 Task: Open Card Employee Offboarding Review in Board Social Media Influencer Social Media Takeover Campaign Creation and Management to Workspace Desktop Applications and add a team member Softage.2@softage.net, a label Green, a checklist Surfing, an attachment from your computer, a color Green and finally, add a card description 'Conduct customer research for new customer experience program' and a comment 'We should approach this task with enthusiasm as it has the potential to generate significant value for our company.'. Add a start date 'Jan 06, 1900' with a due date 'Jan 13, 1900'
Action: Mouse moved to (79, 396)
Screenshot: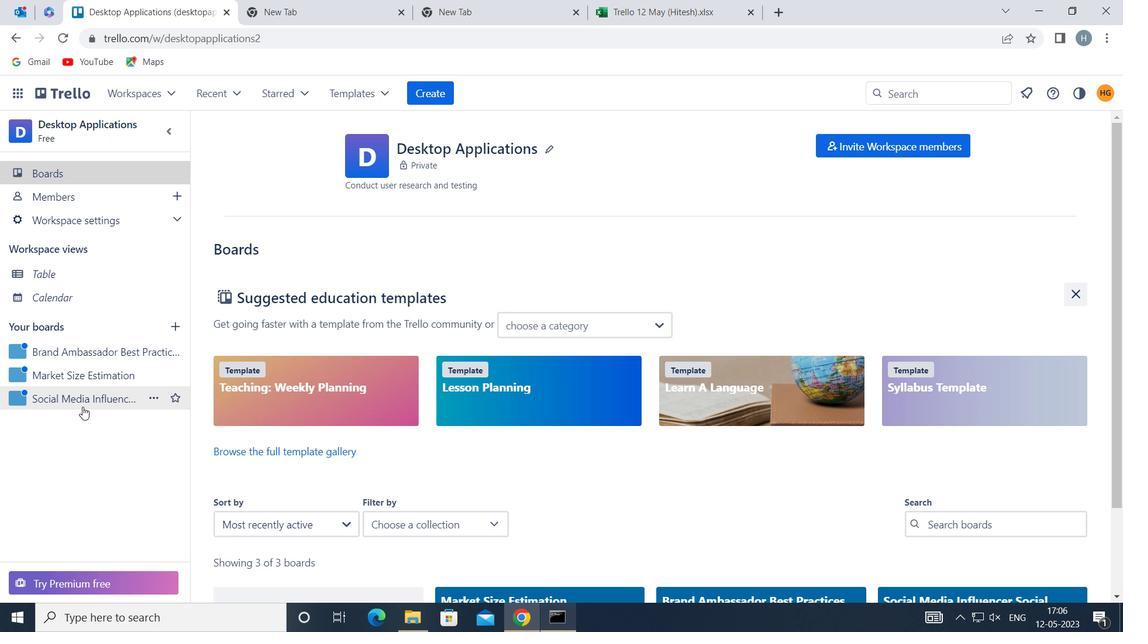 
Action: Mouse pressed left at (79, 396)
Screenshot: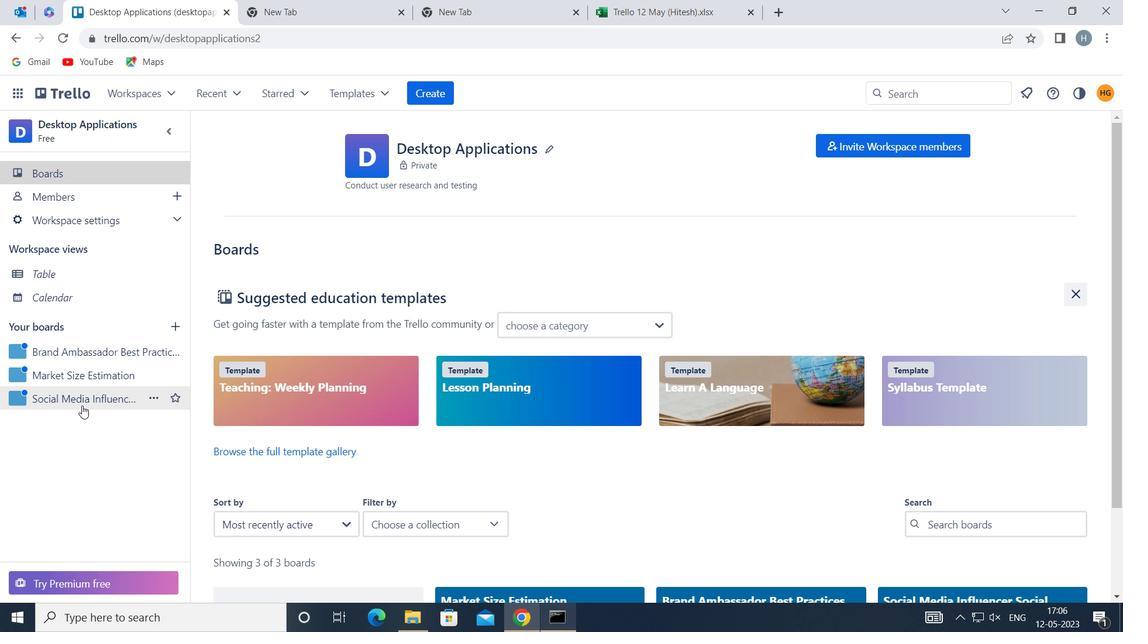 
Action: Mouse moved to (483, 210)
Screenshot: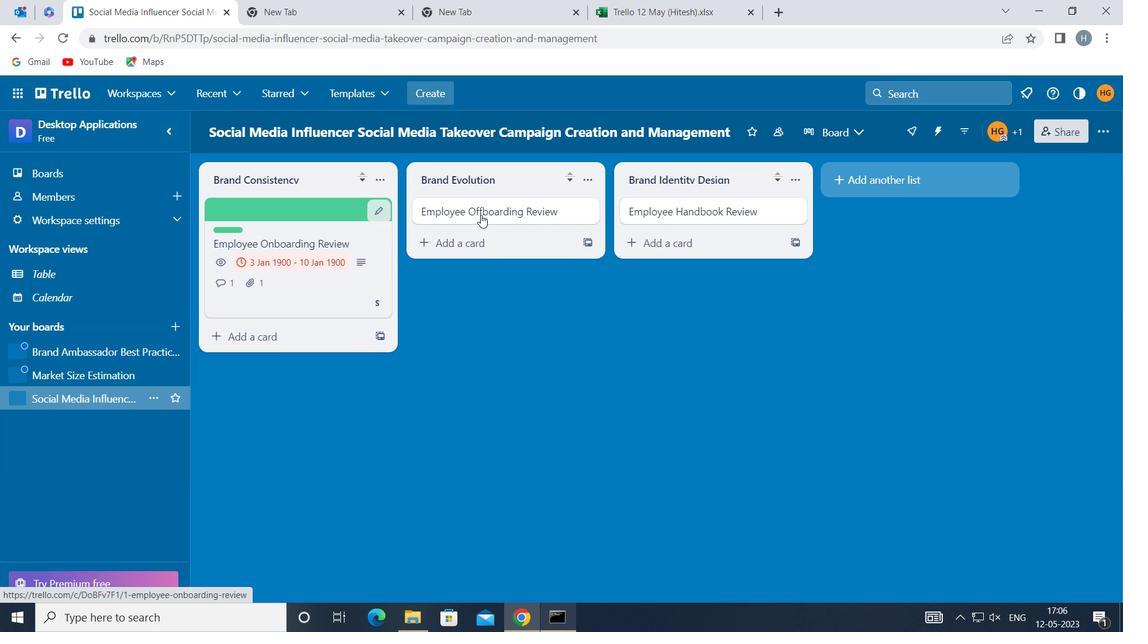 
Action: Mouse pressed left at (483, 210)
Screenshot: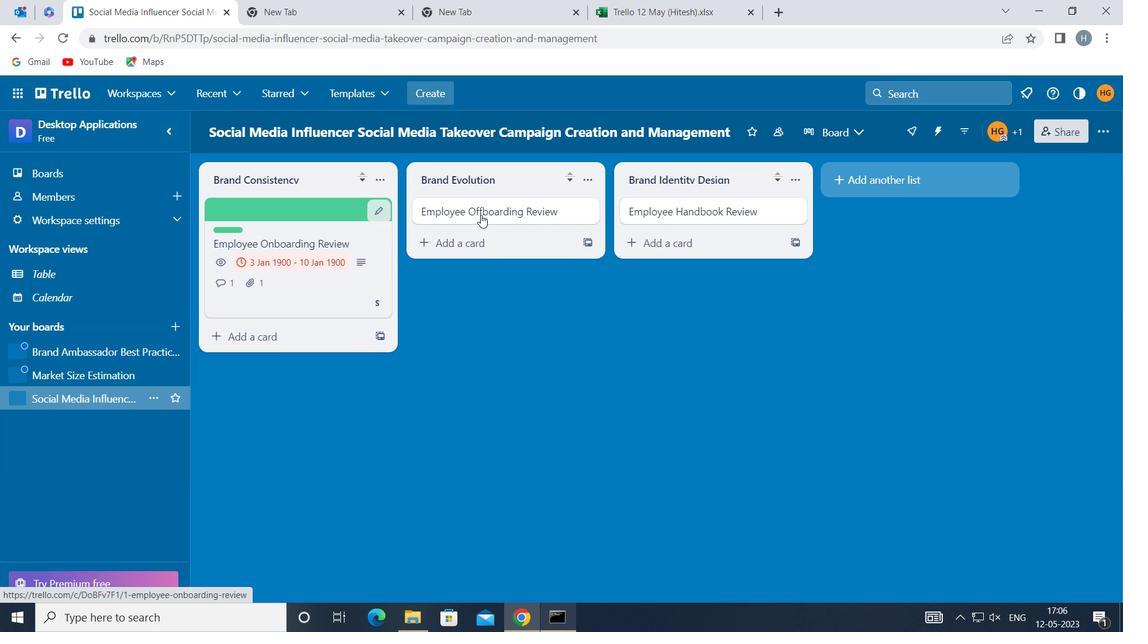 
Action: Mouse moved to (740, 263)
Screenshot: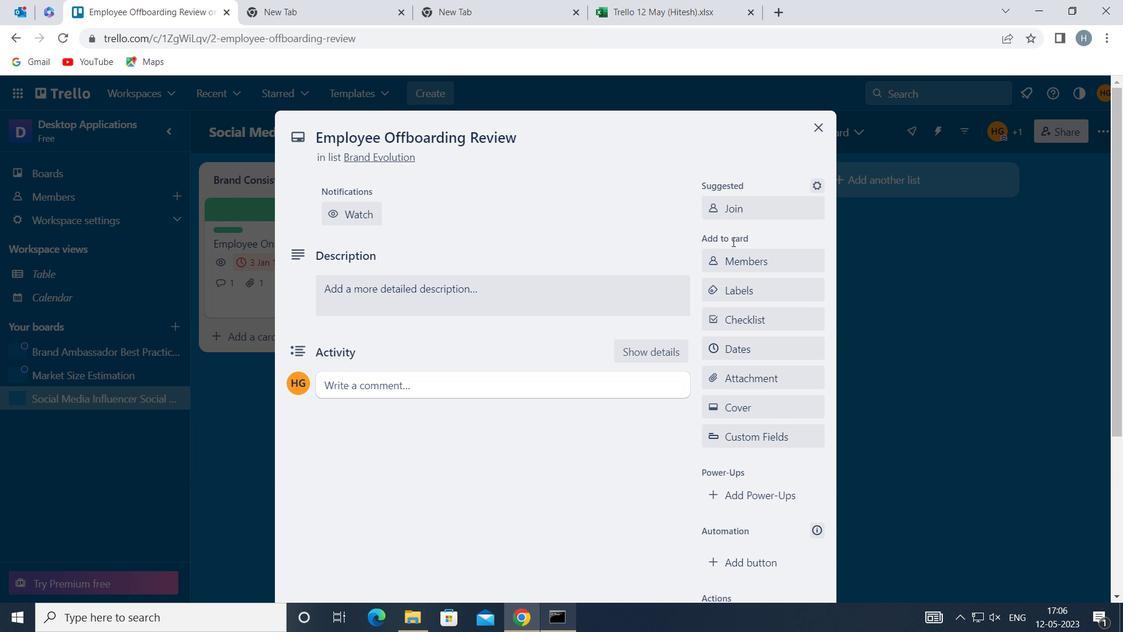 
Action: Mouse pressed left at (740, 263)
Screenshot: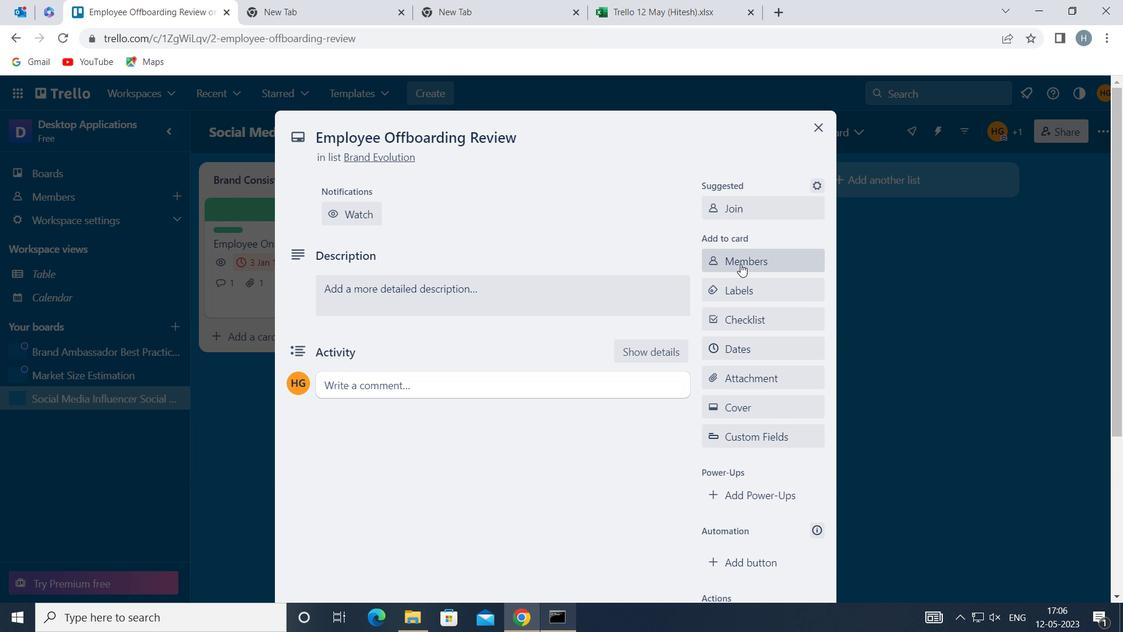 
Action: Key pressed softage
Screenshot: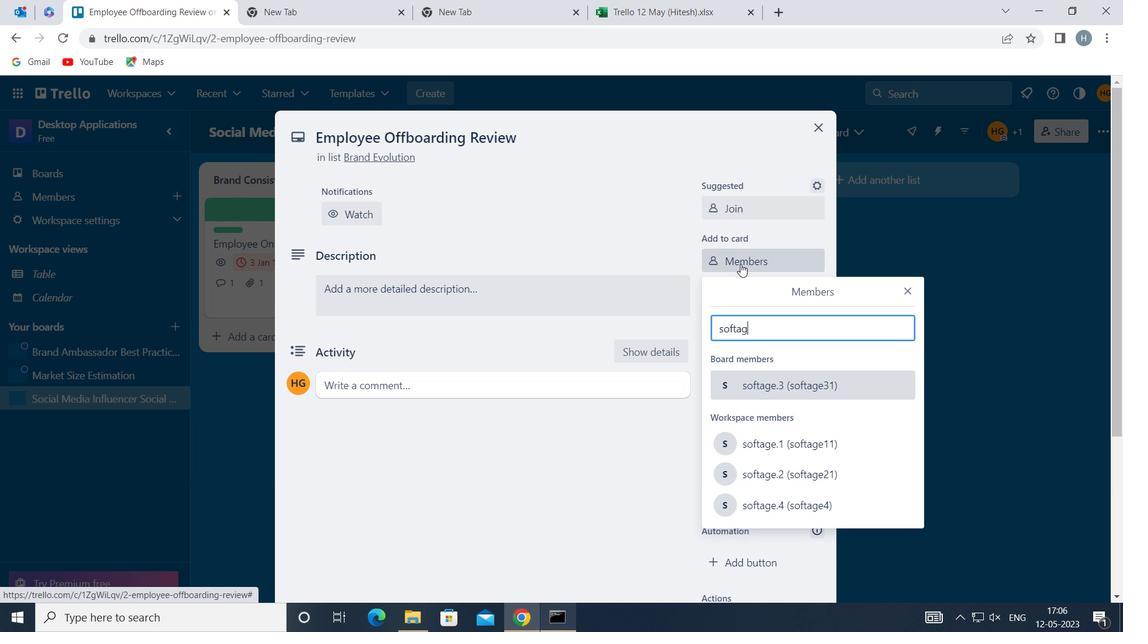 
Action: Mouse moved to (807, 471)
Screenshot: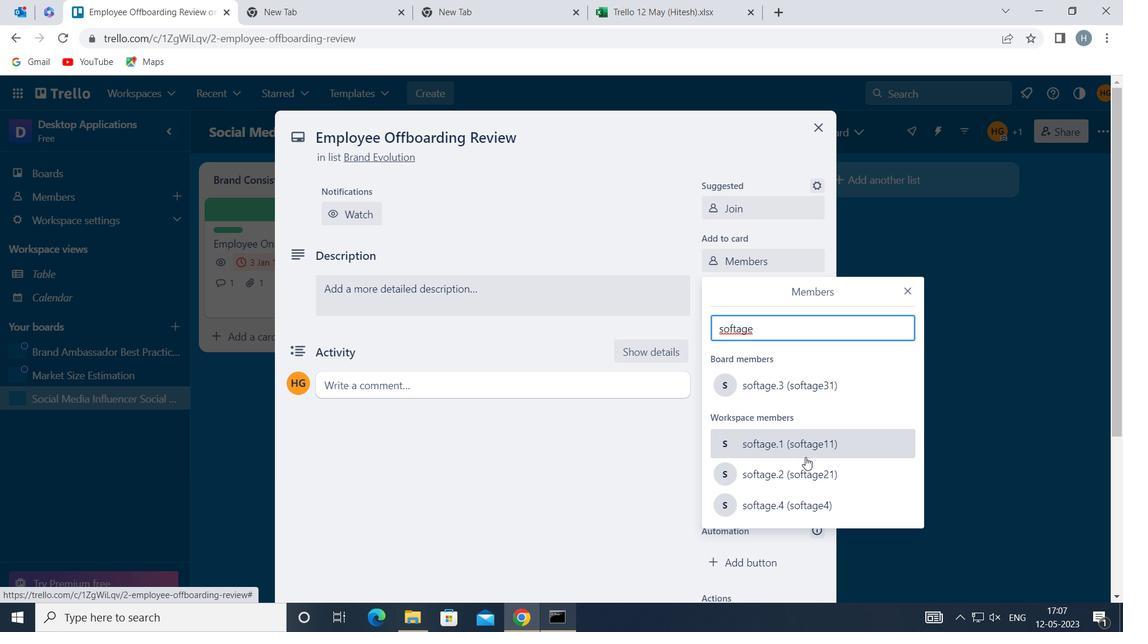 
Action: Mouse pressed left at (807, 471)
Screenshot: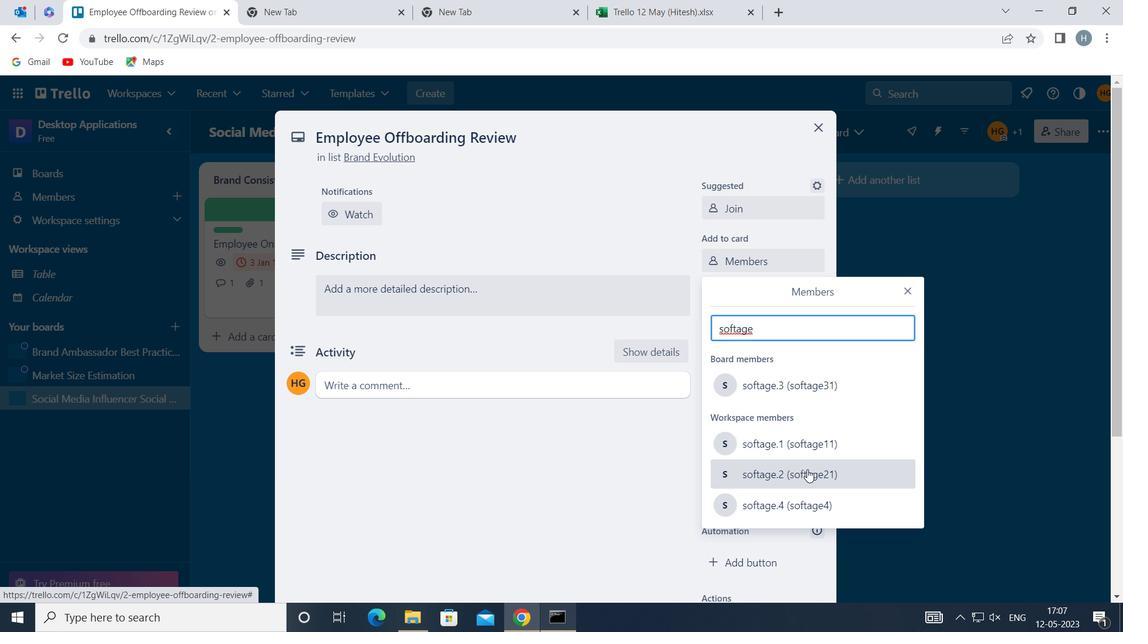 
Action: Mouse moved to (908, 289)
Screenshot: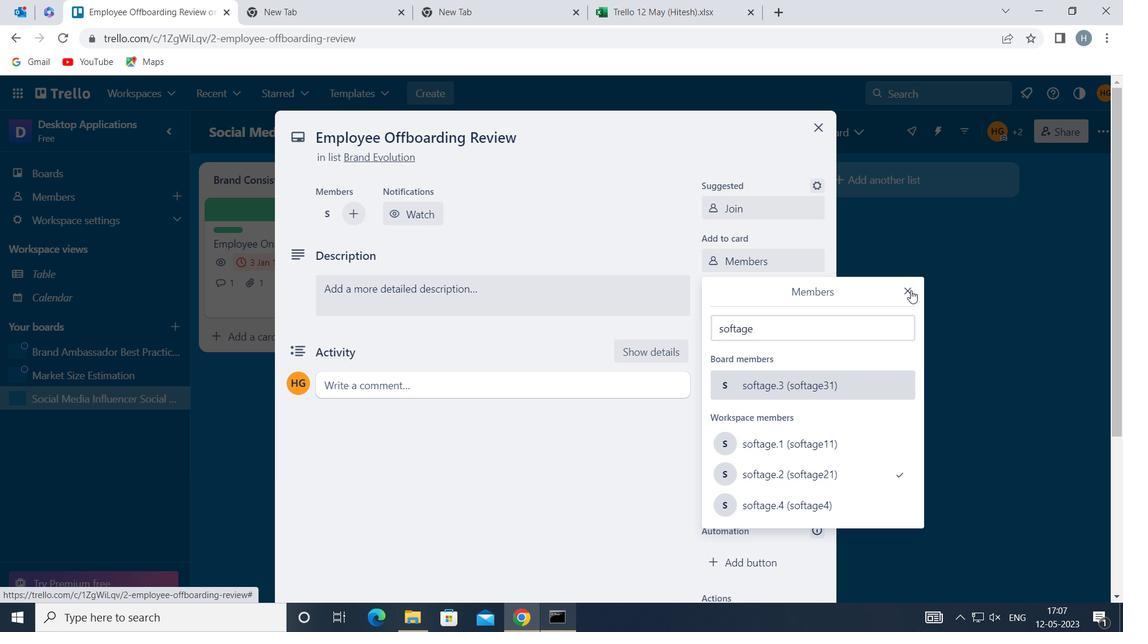 
Action: Mouse pressed left at (908, 289)
Screenshot: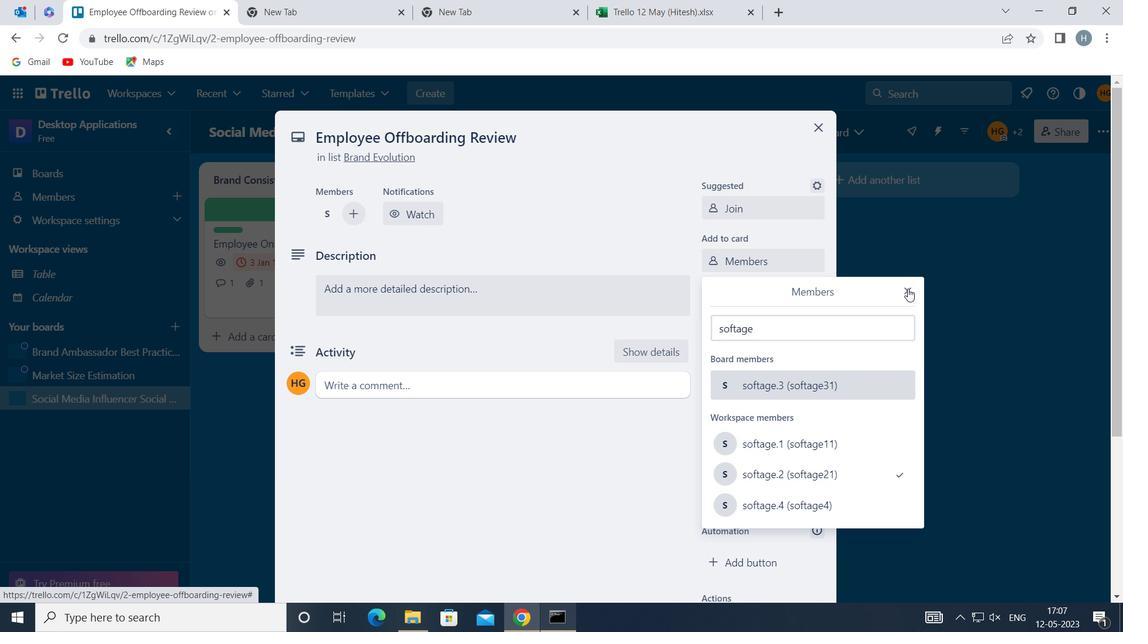 
Action: Mouse moved to (777, 292)
Screenshot: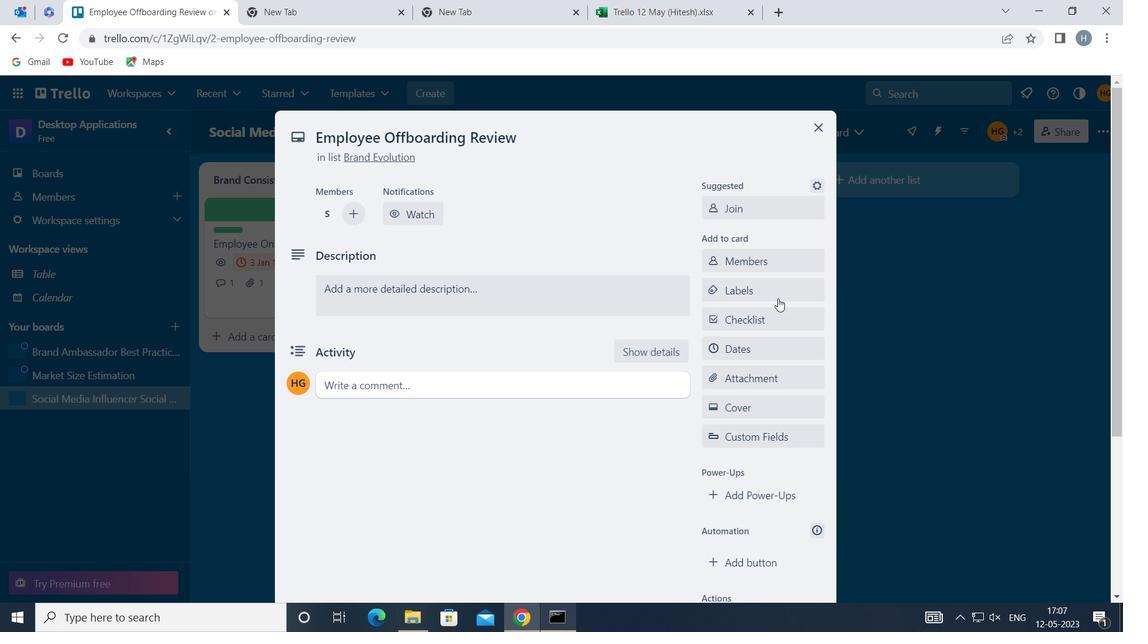
Action: Mouse pressed left at (777, 292)
Screenshot: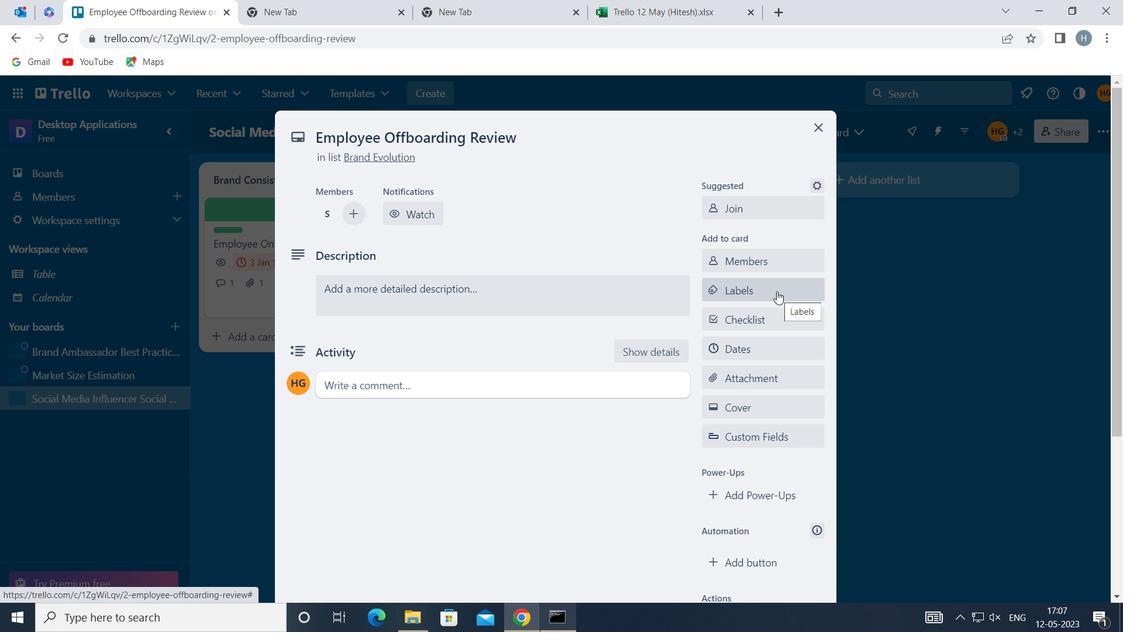
Action: Mouse moved to (802, 215)
Screenshot: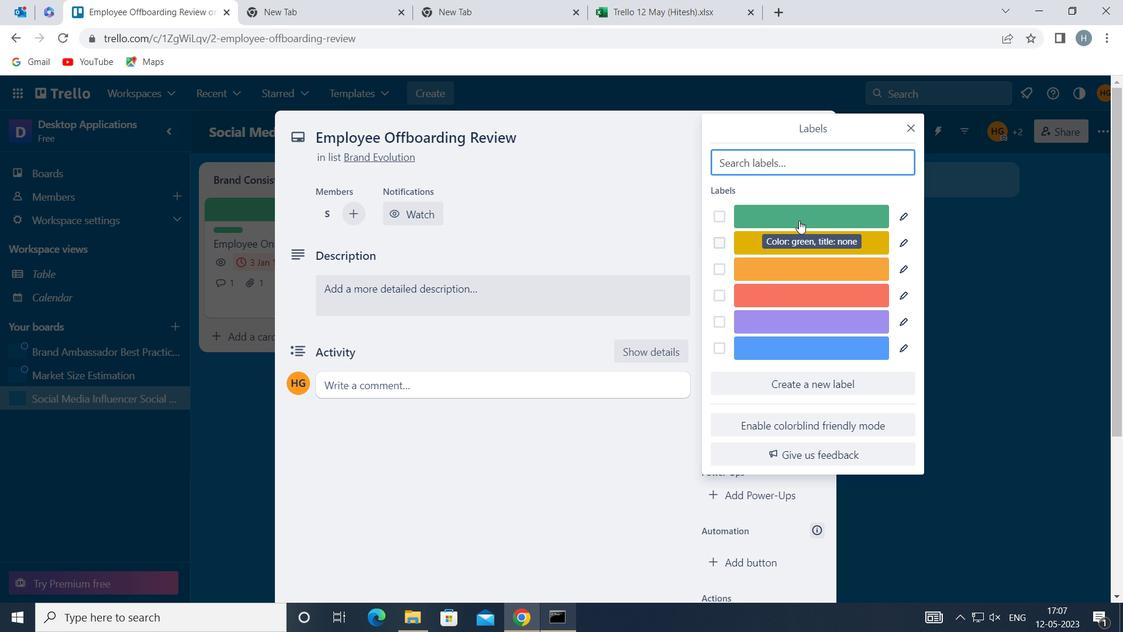 
Action: Mouse pressed left at (802, 215)
Screenshot: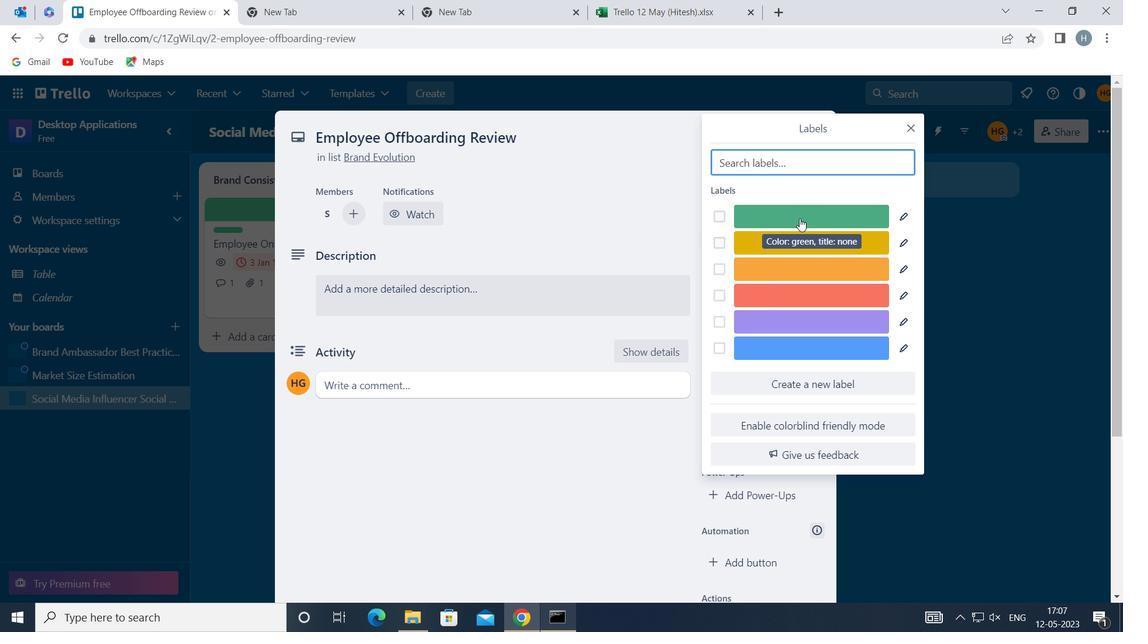 
Action: Mouse moved to (910, 124)
Screenshot: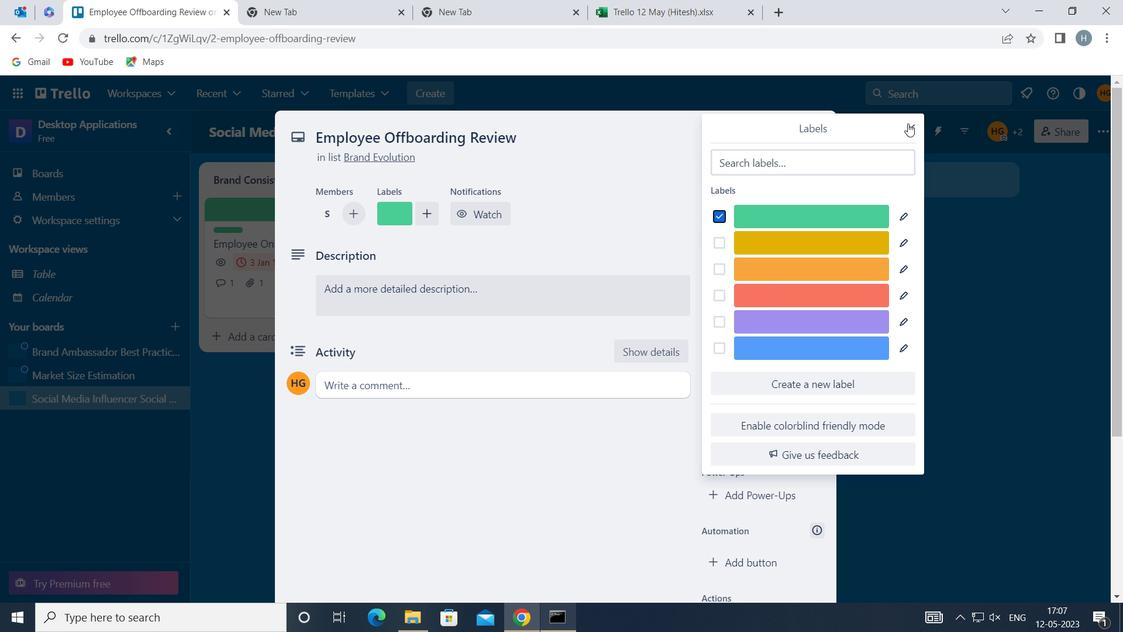 
Action: Mouse pressed left at (910, 124)
Screenshot: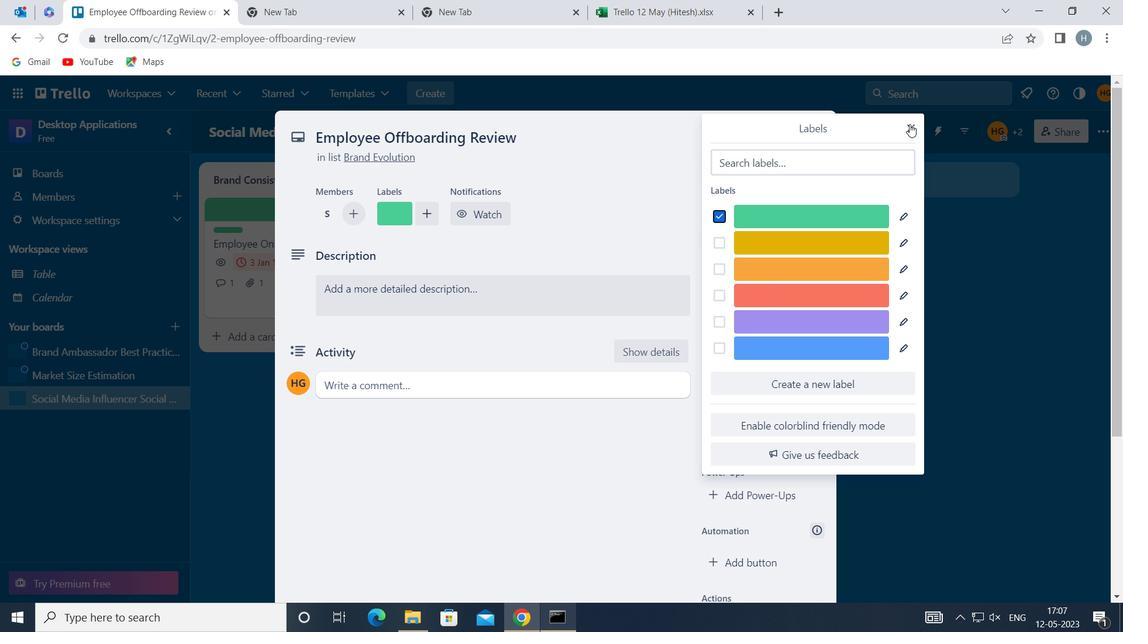 
Action: Mouse moved to (780, 318)
Screenshot: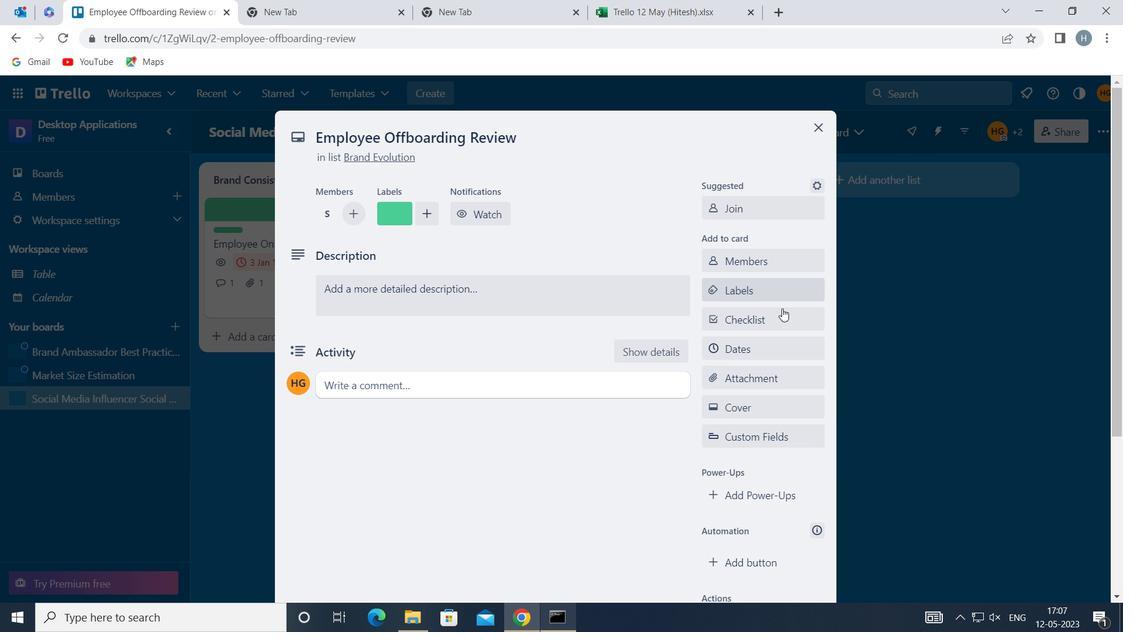 
Action: Mouse pressed left at (780, 318)
Screenshot: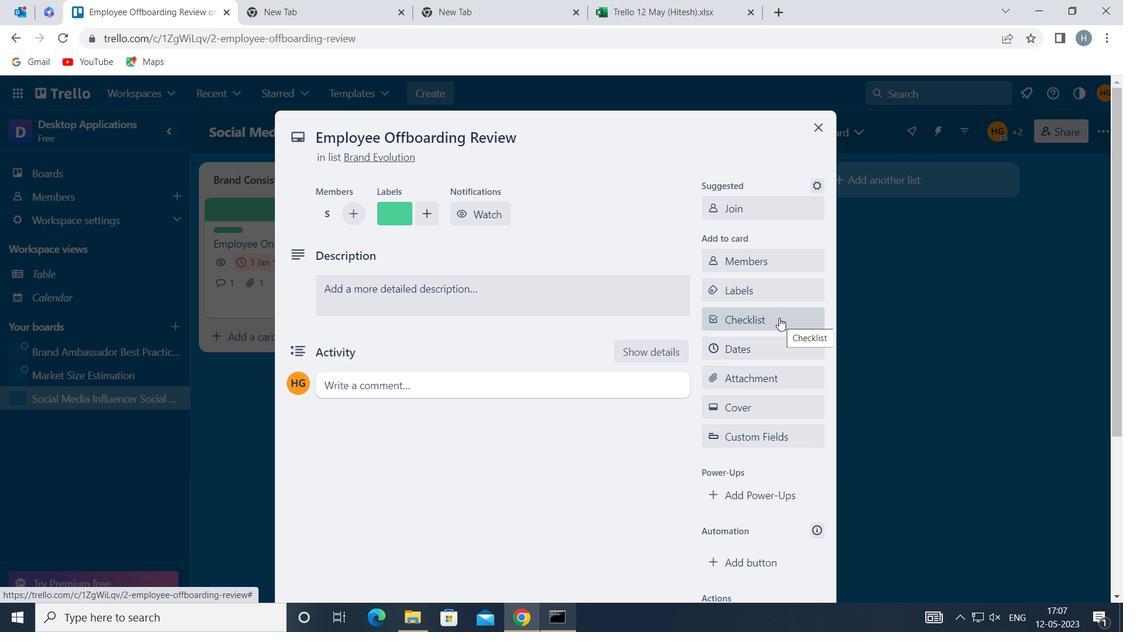 
Action: Key pressed <Key.shift>SURFING
Screenshot: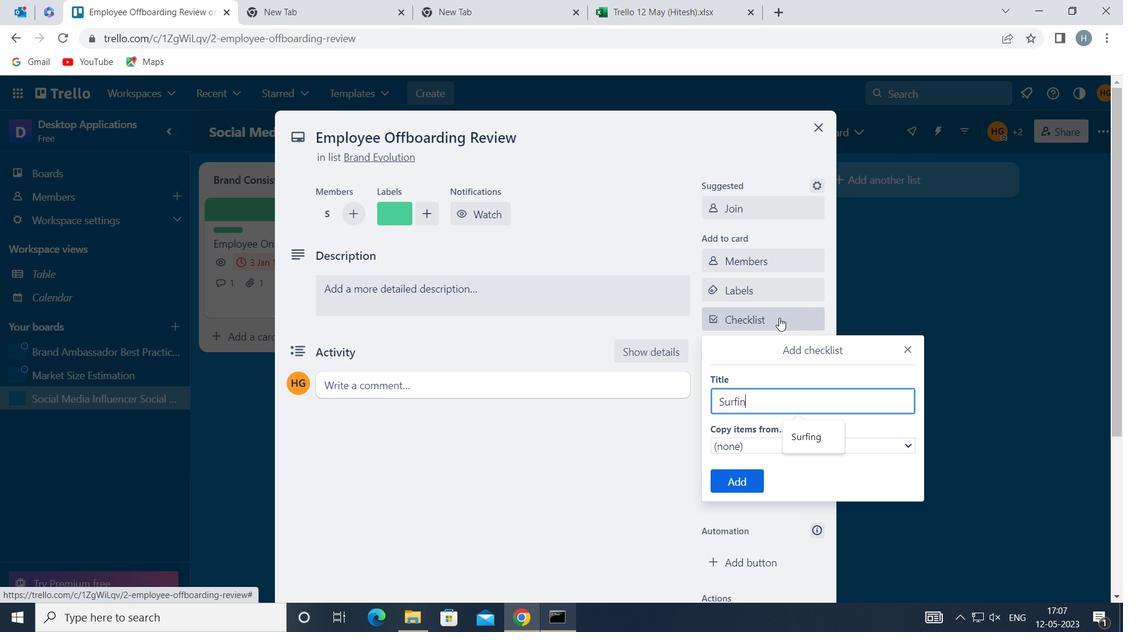 
Action: Mouse moved to (744, 478)
Screenshot: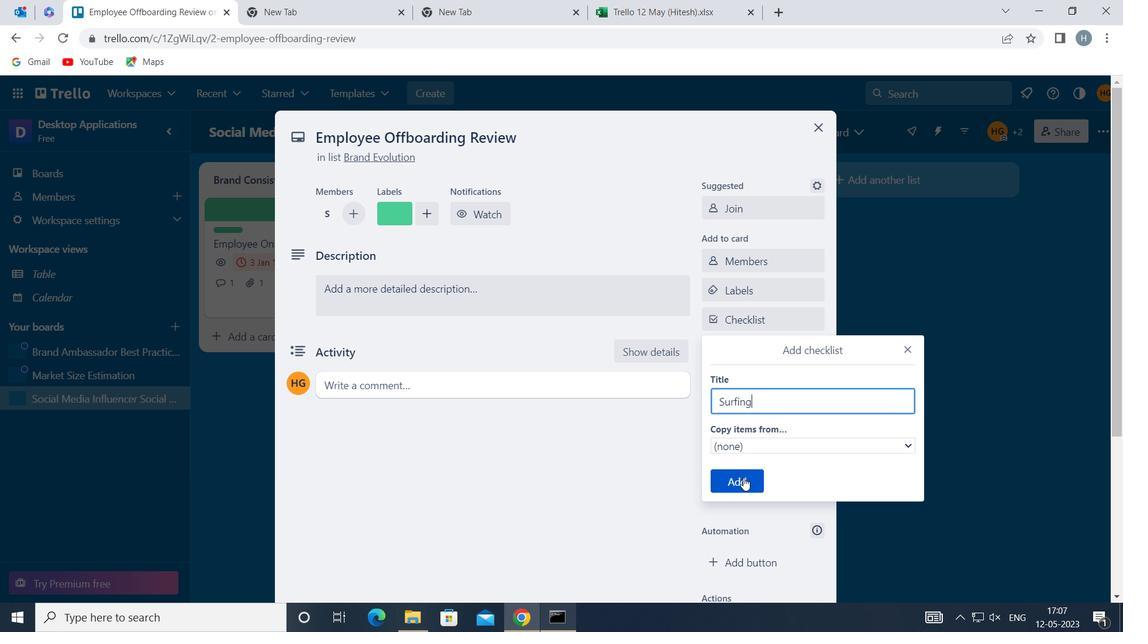 
Action: Mouse pressed left at (744, 478)
Screenshot: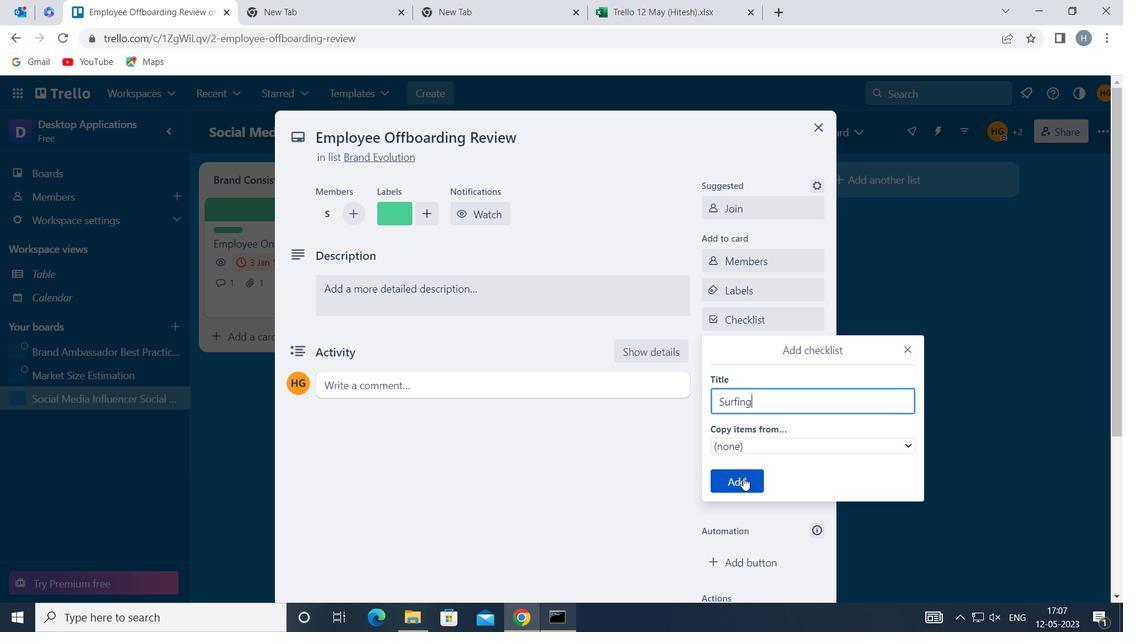 
Action: Mouse moved to (774, 376)
Screenshot: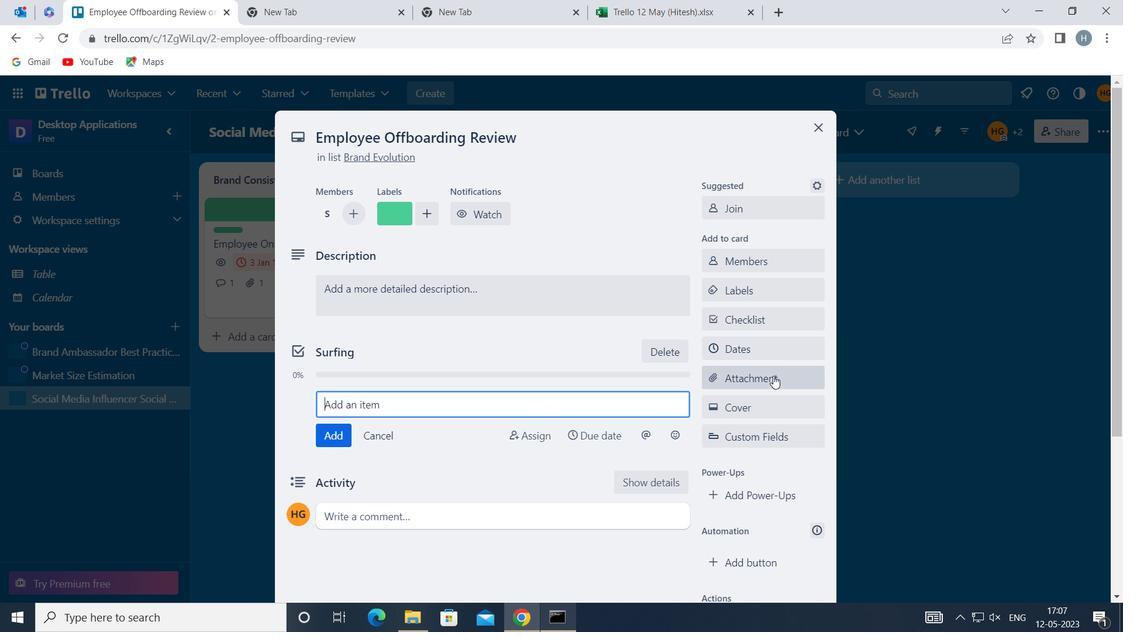 
Action: Mouse pressed left at (774, 376)
Screenshot: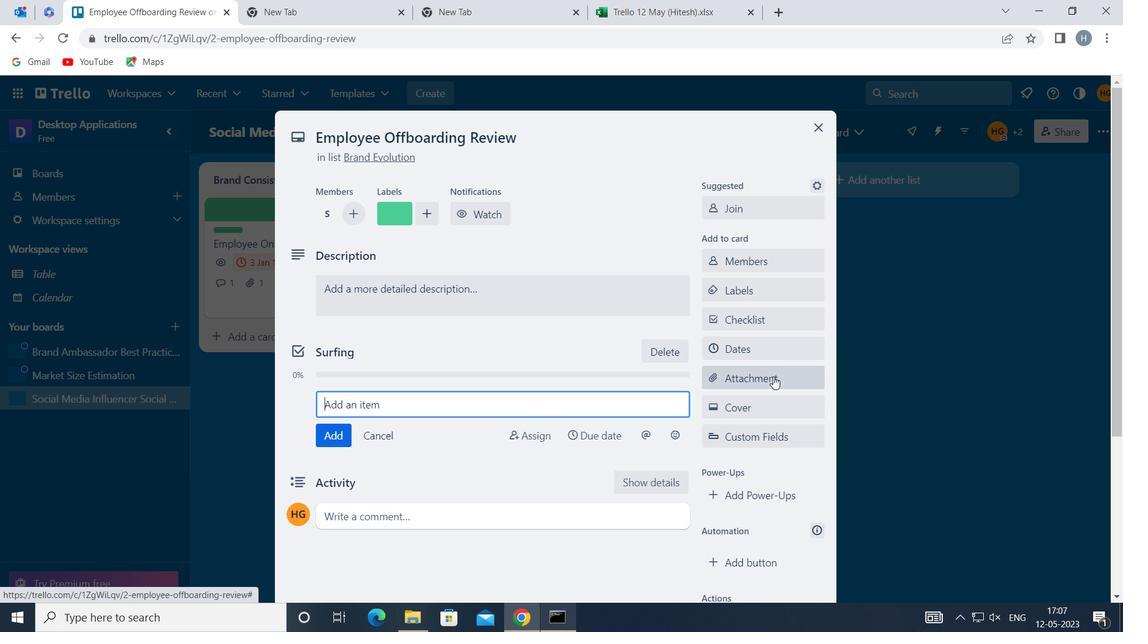 
Action: Mouse moved to (767, 151)
Screenshot: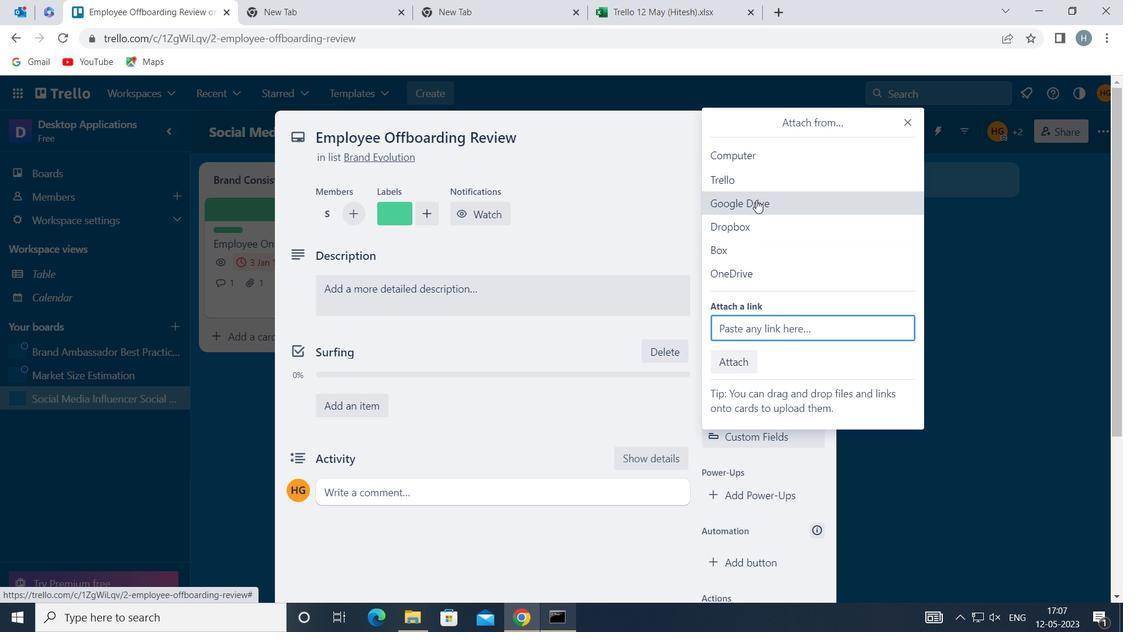 
Action: Mouse pressed left at (767, 151)
Screenshot: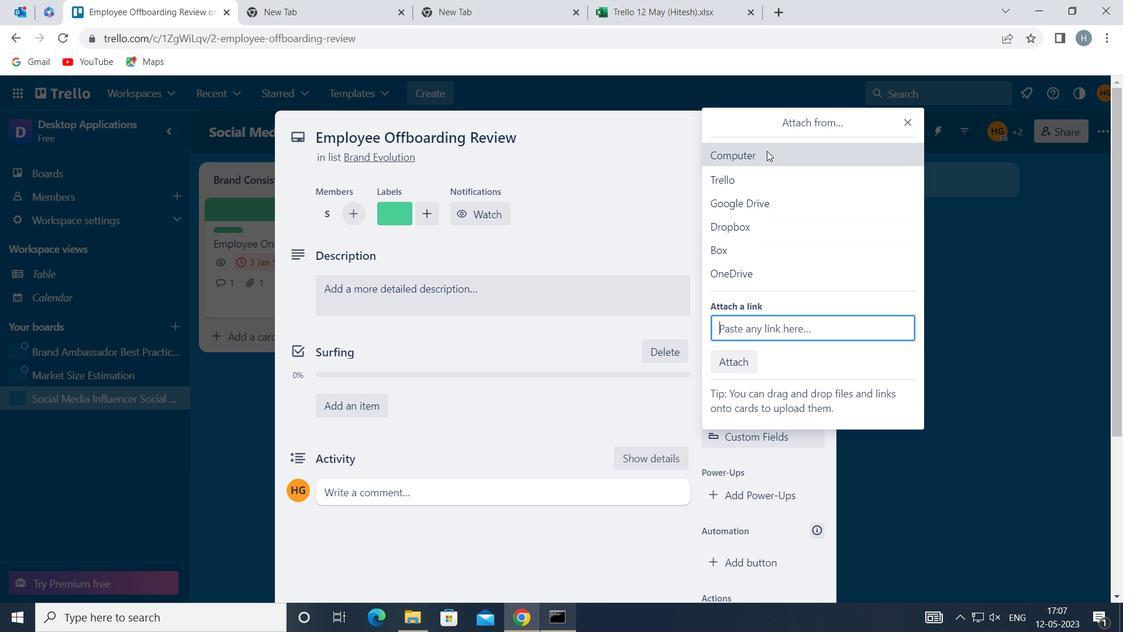 
Action: Mouse moved to (416, 125)
Screenshot: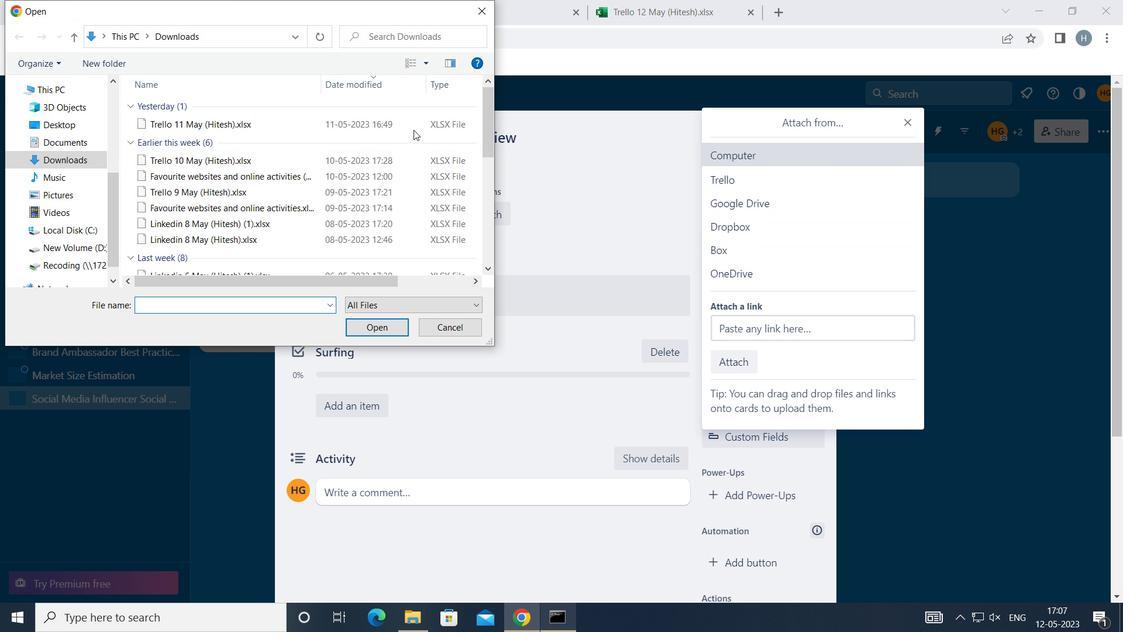 
Action: Mouse pressed left at (416, 125)
Screenshot: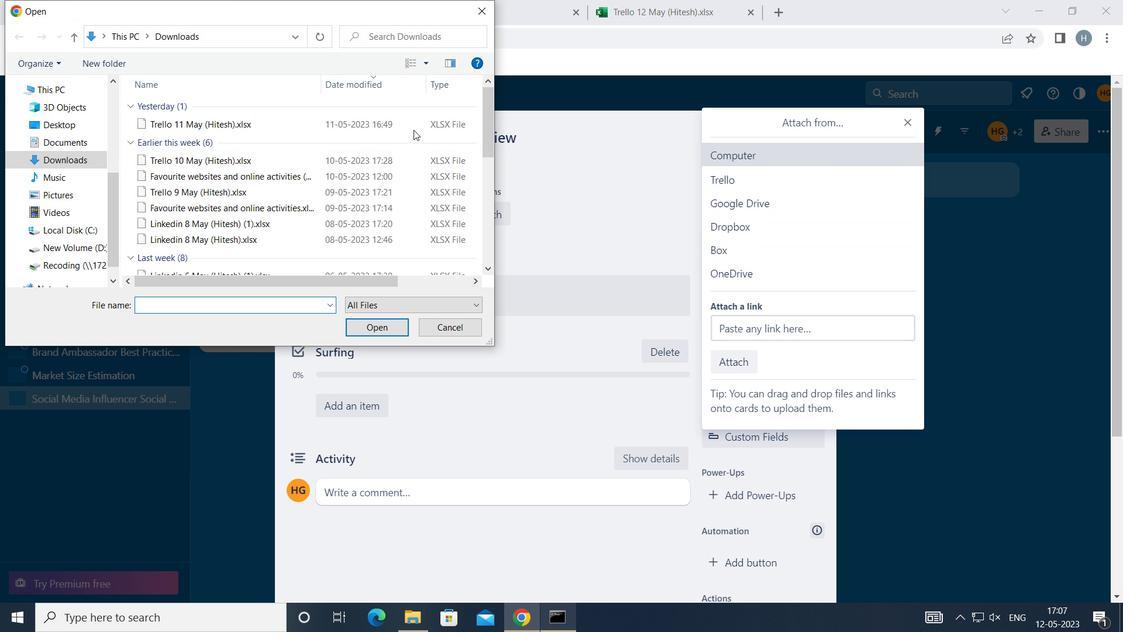 
Action: Mouse moved to (371, 321)
Screenshot: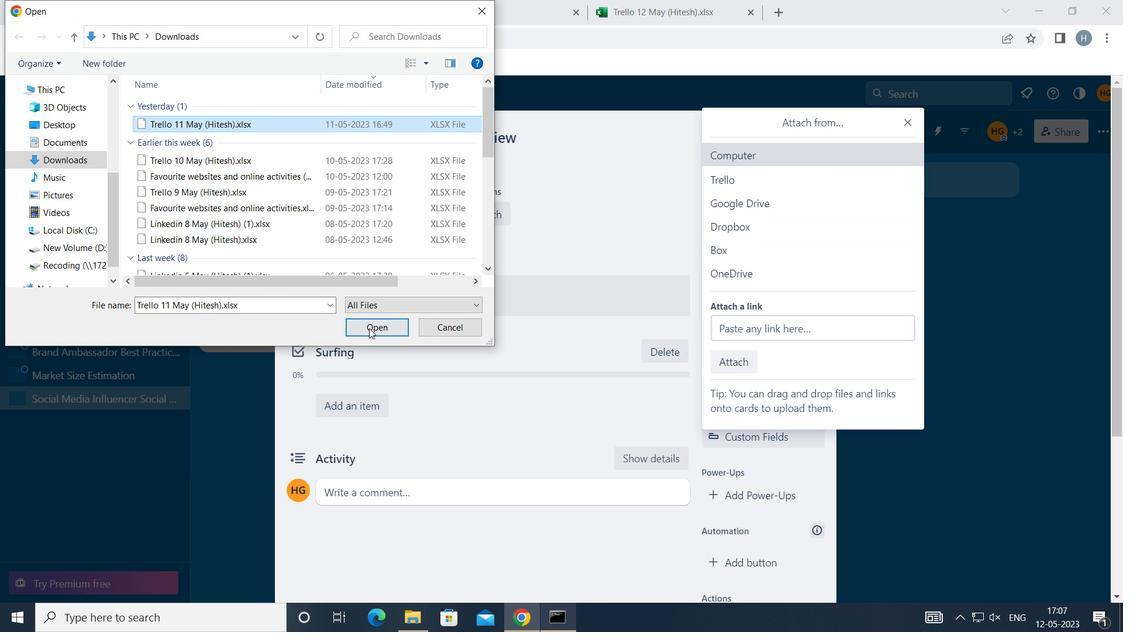 
Action: Mouse pressed left at (371, 321)
Screenshot: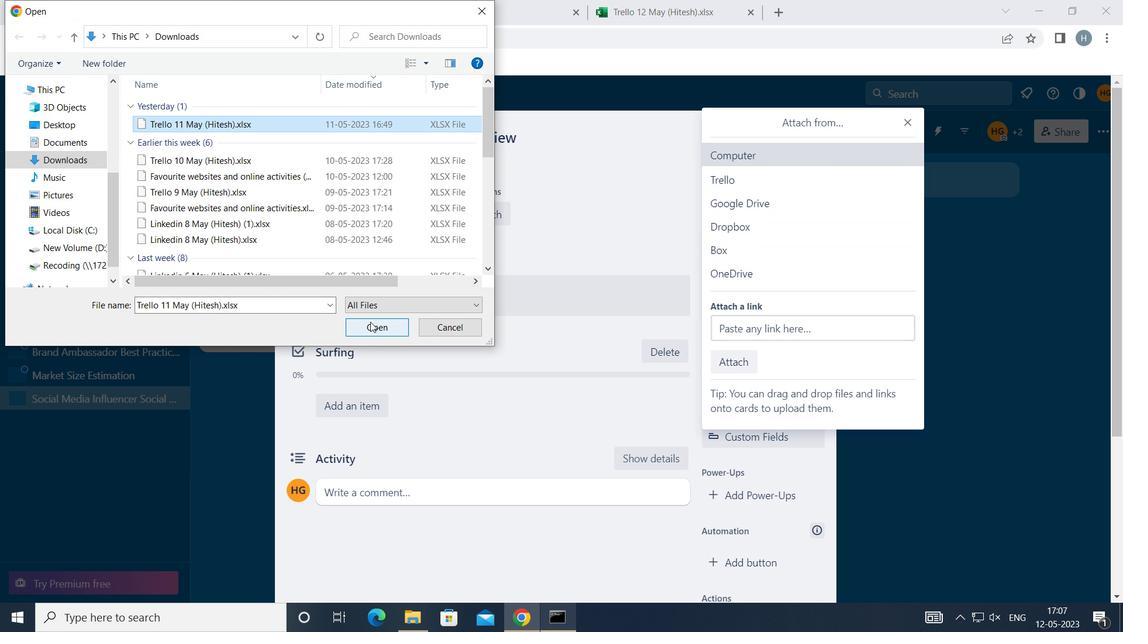 
Action: Mouse moved to (776, 406)
Screenshot: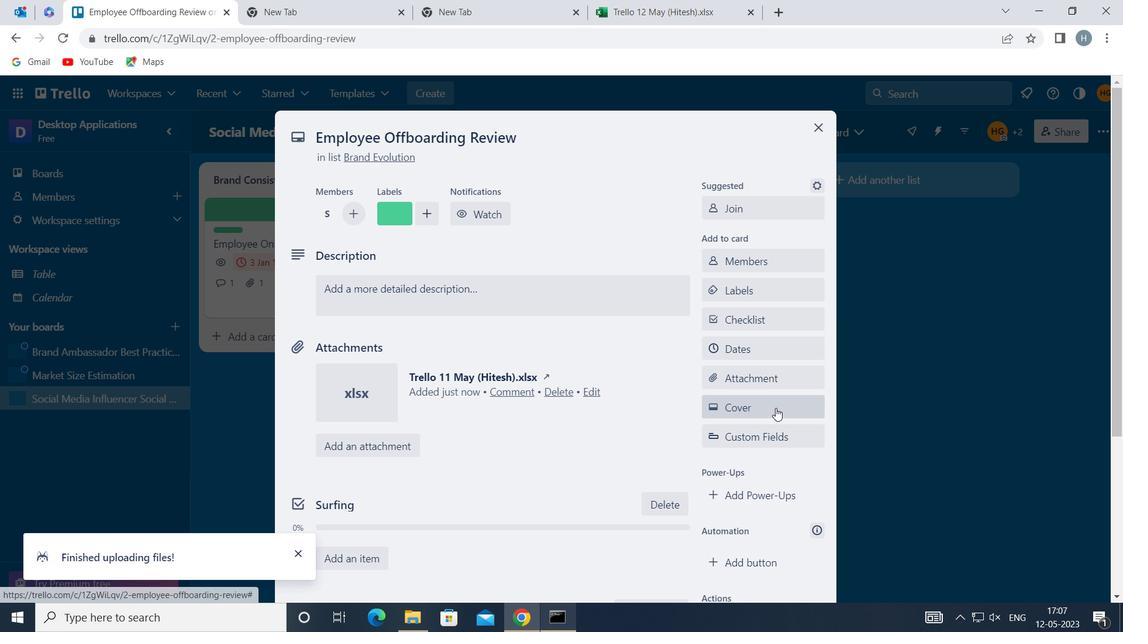 
Action: Mouse pressed left at (776, 406)
Screenshot: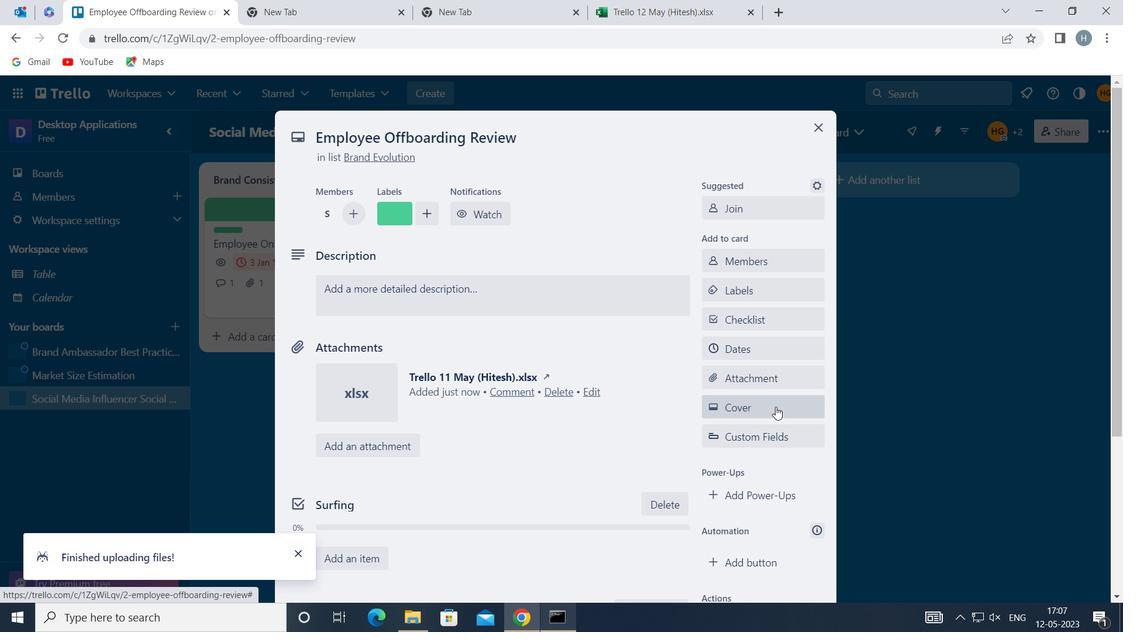 
Action: Mouse moved to (730, 307)
Screenshot: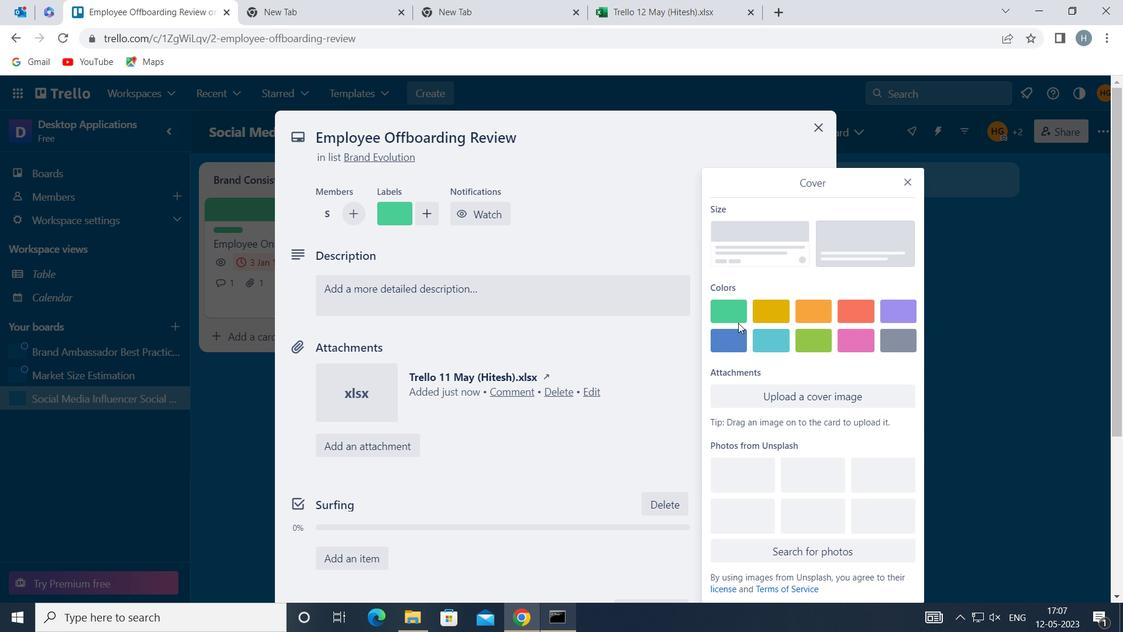 
Action: Mouse pressed left at (730, 307)
Screenshot: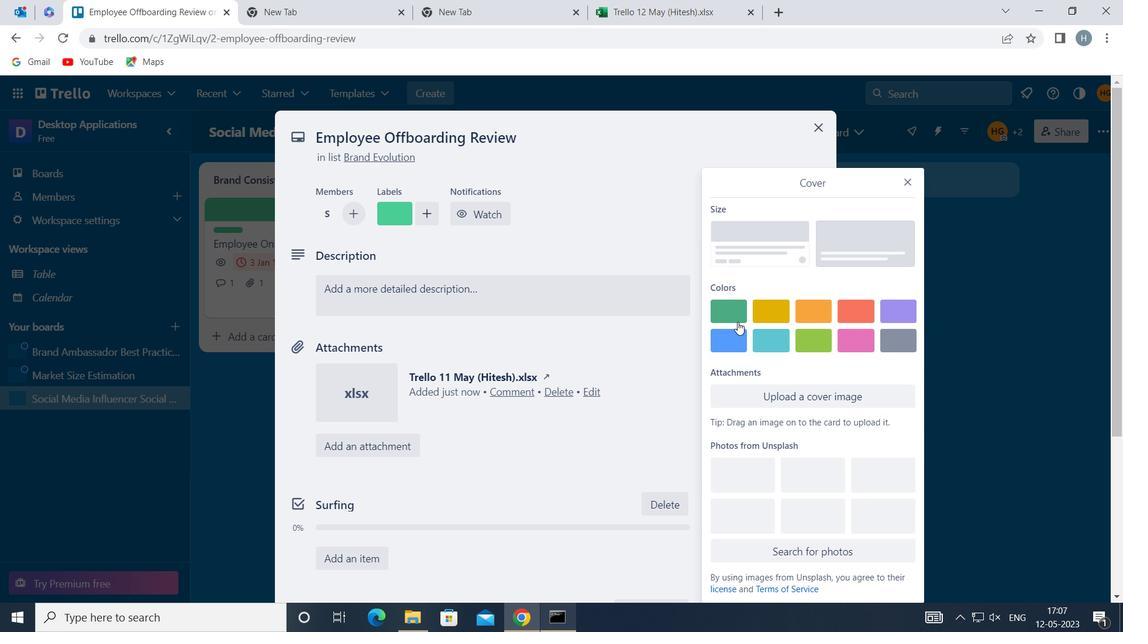 
Action: Mouse moved to (911, 153)
Screenshot: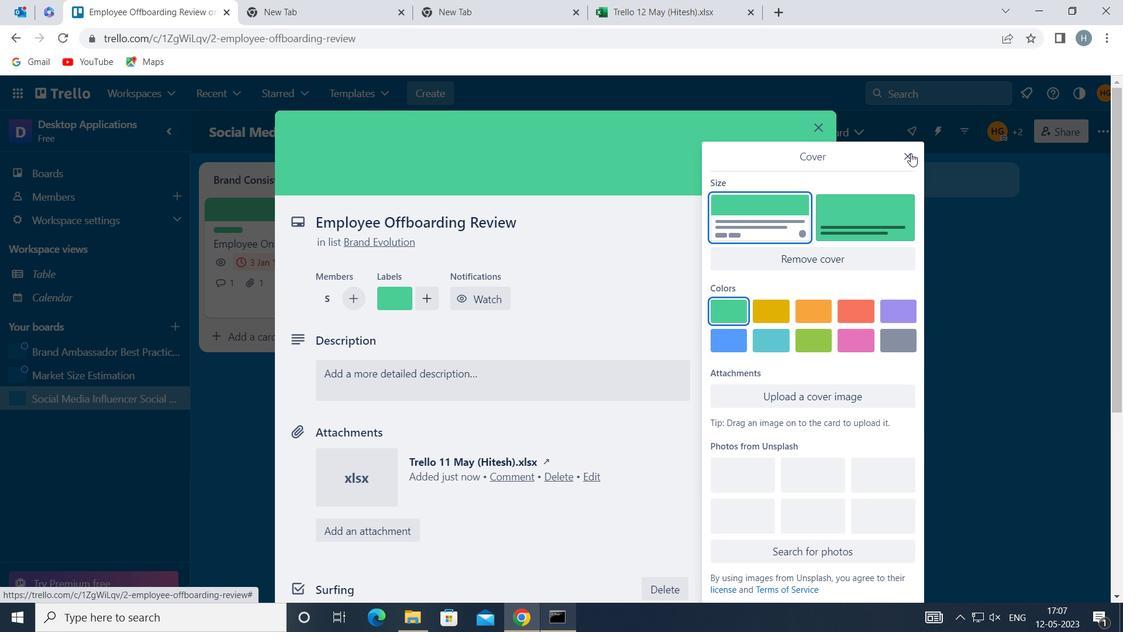 
Action: Mouse pressed left at (911, 153)
Screenshot: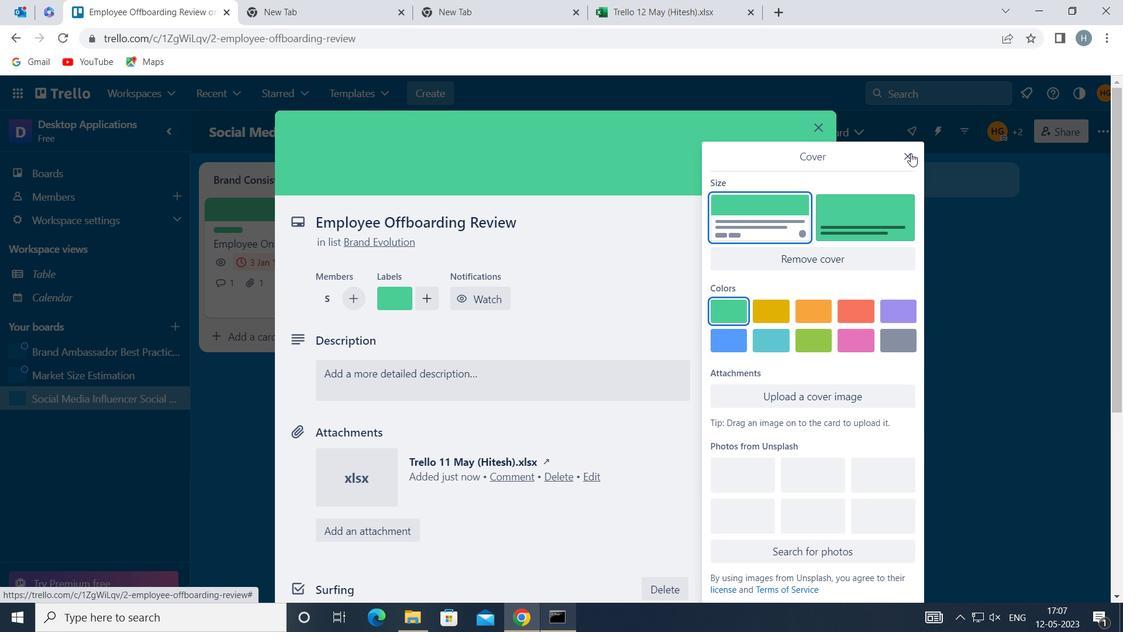 
Action: Mouse moved to (551, 368)
Screenshot: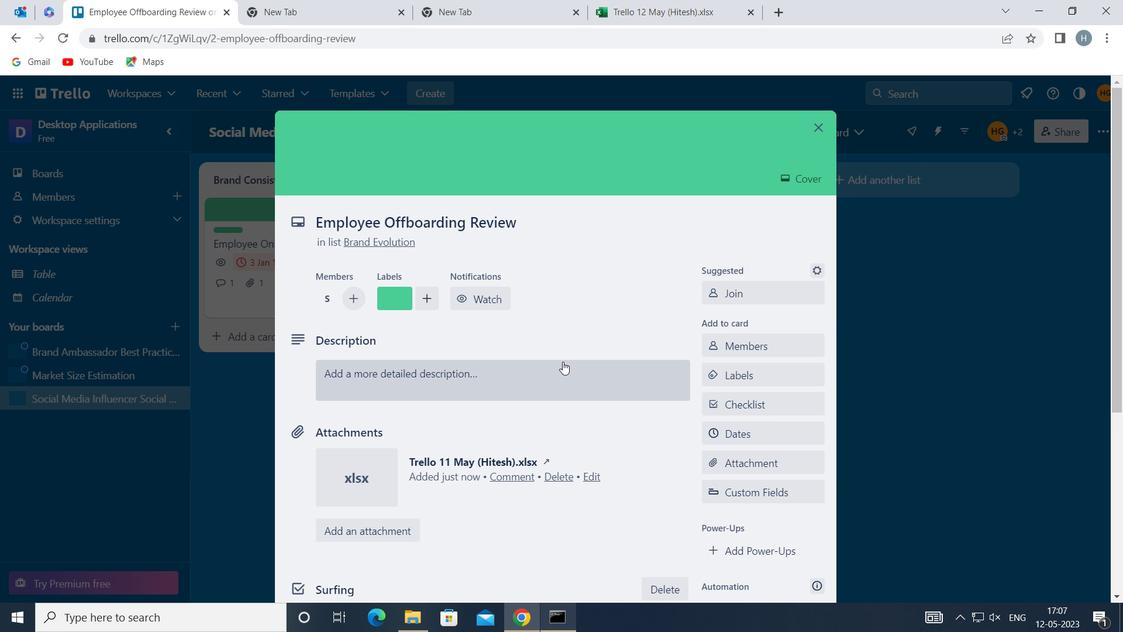 
Action: Mouse pressed left at (551, 368)
Screenshot: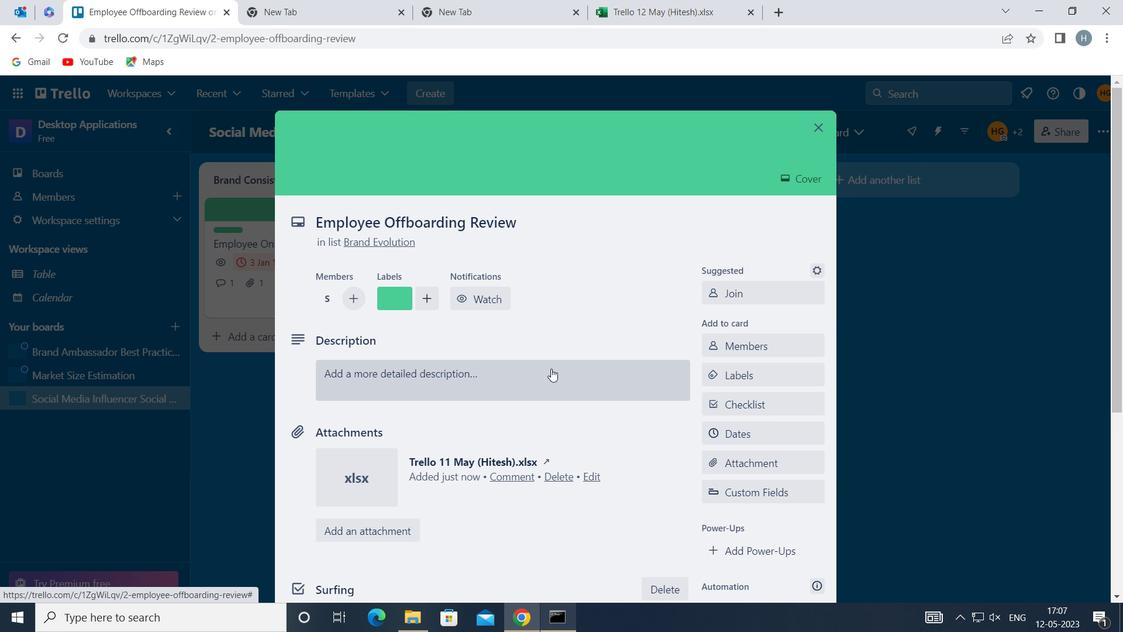 
Action: Mouse moved to (539, 416)
Screenshot: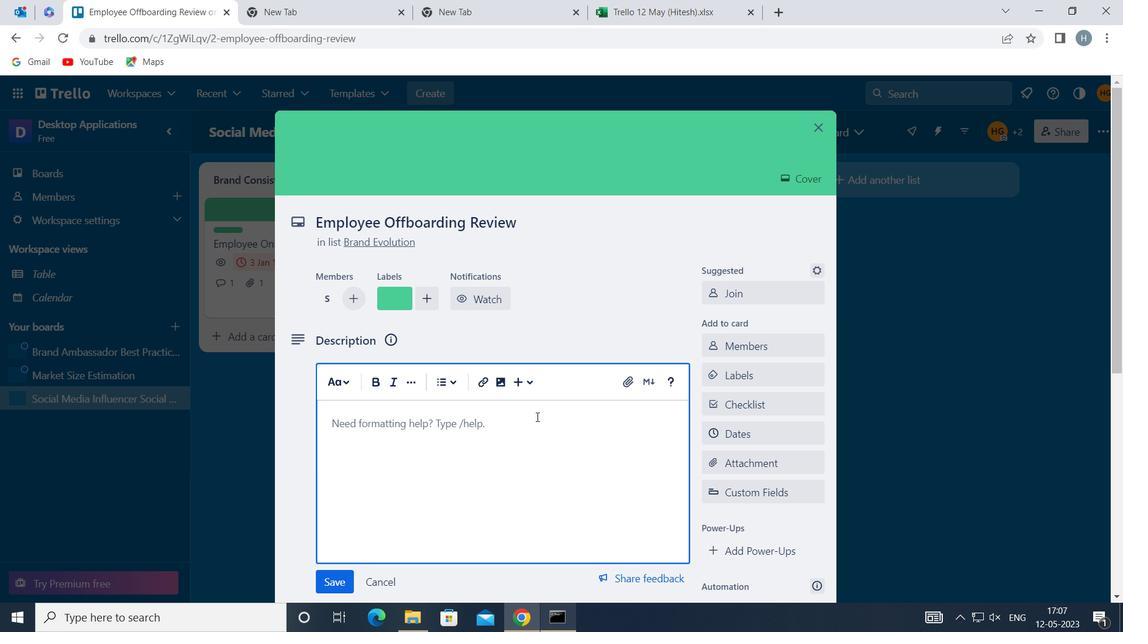 
Action: Mouse pressed left at (539, 416)
Screenshot: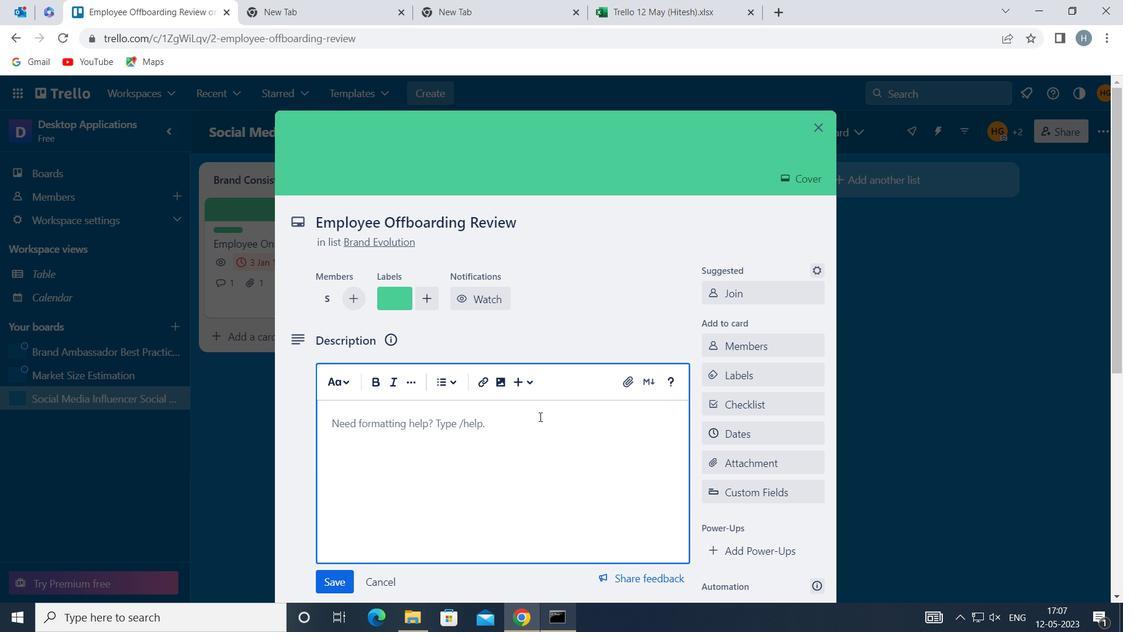 
Action: Key pressed <Key.shift>CONDUCT<Key.space>CUSTOMER<Key.space>RESEARCH<Key.space>FOR<Key.space>NEW<Key.space>CUSTOMER<Key.space>EXPERIENCE<Key.space>PROGRAM
Screenshot: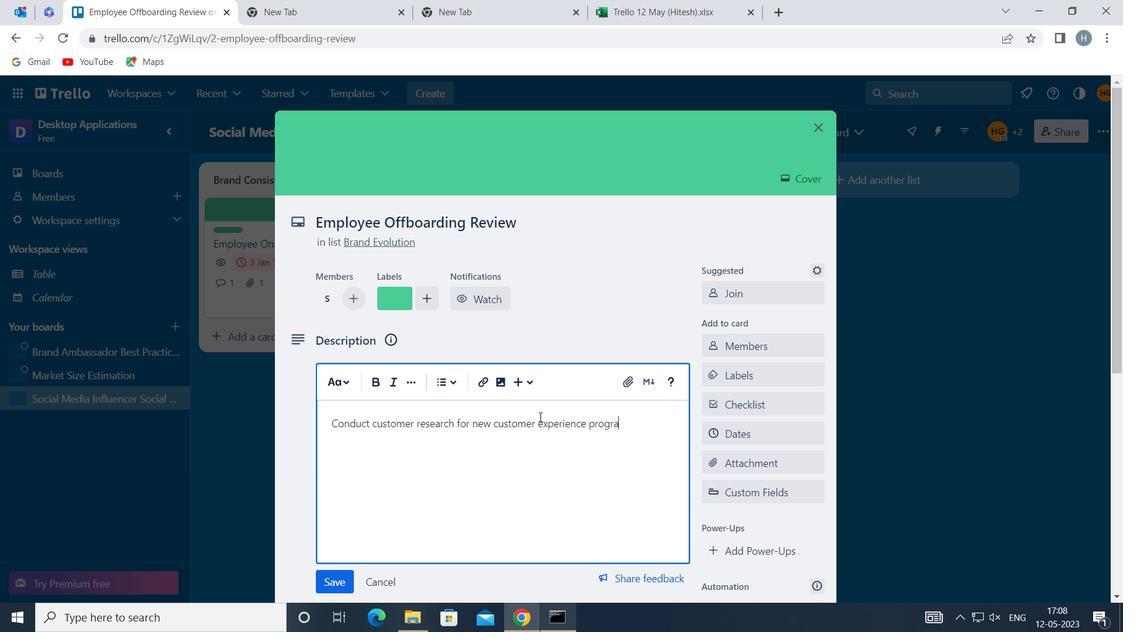 
Action: Mouse moved to (338, 575)
Screenshot: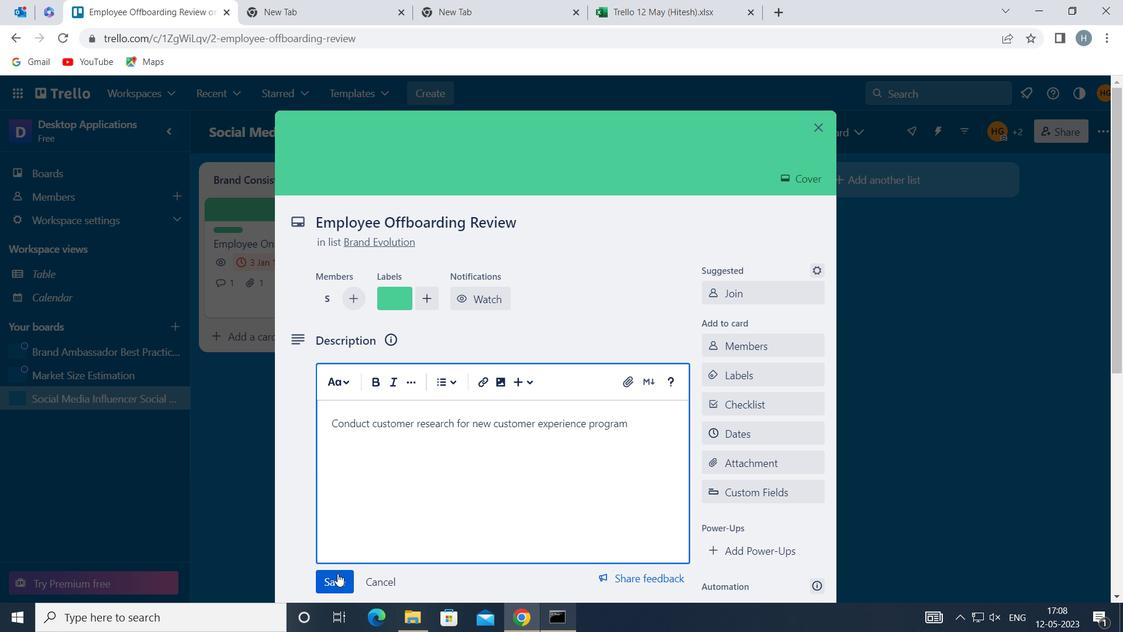 
Action: Mouse pressed left at (338, 575)
Screenshot: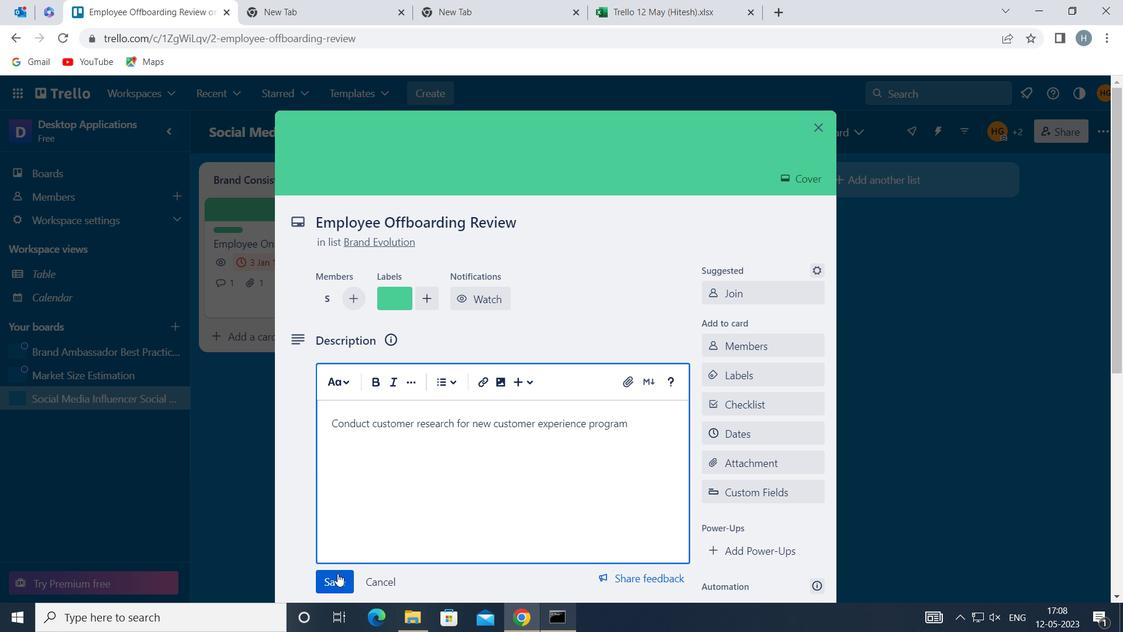 
Action: Mouse moved to (443, 449)
Screenshot: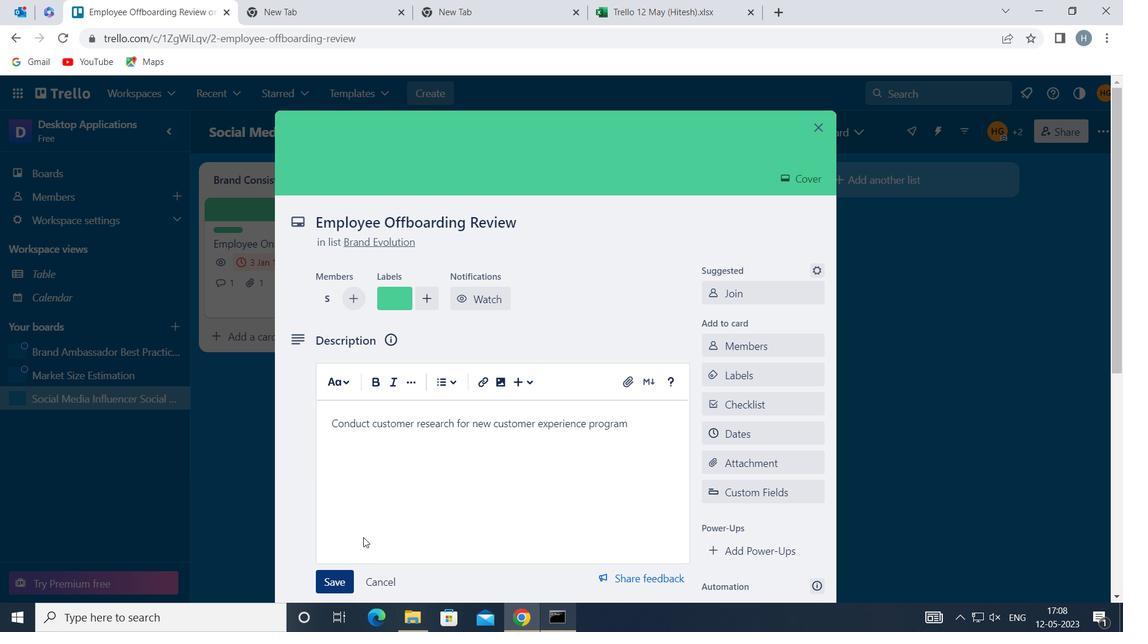 
Action: Mouse scrolled (443, 448) with delta (0, 0)
Screenshot: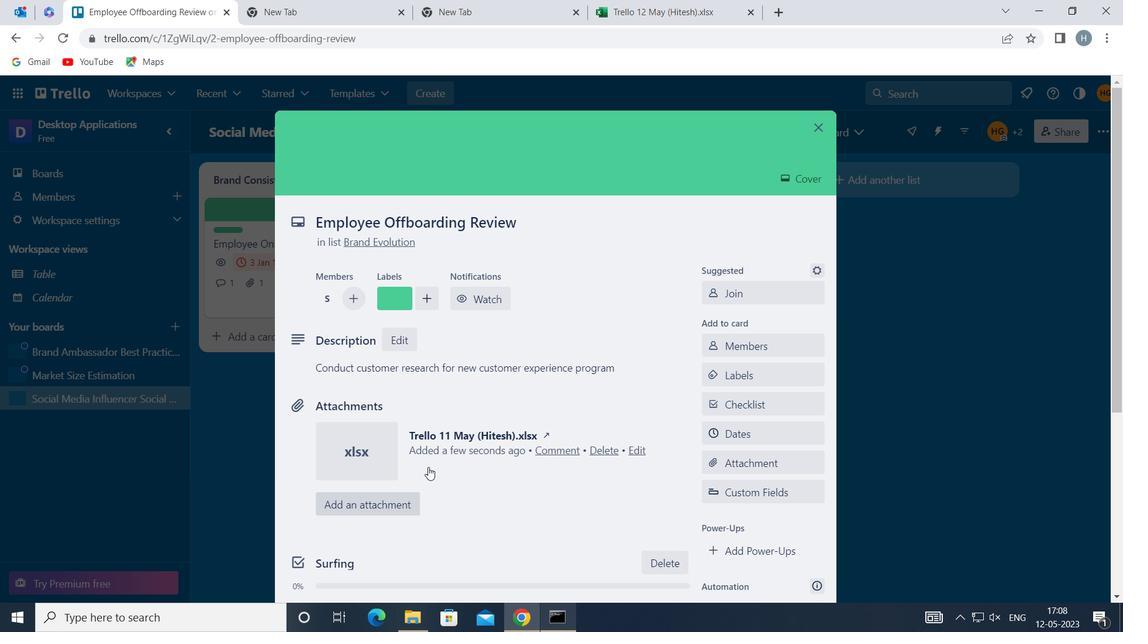 
Action: Mouse moved to (443, 449)
Screenshot: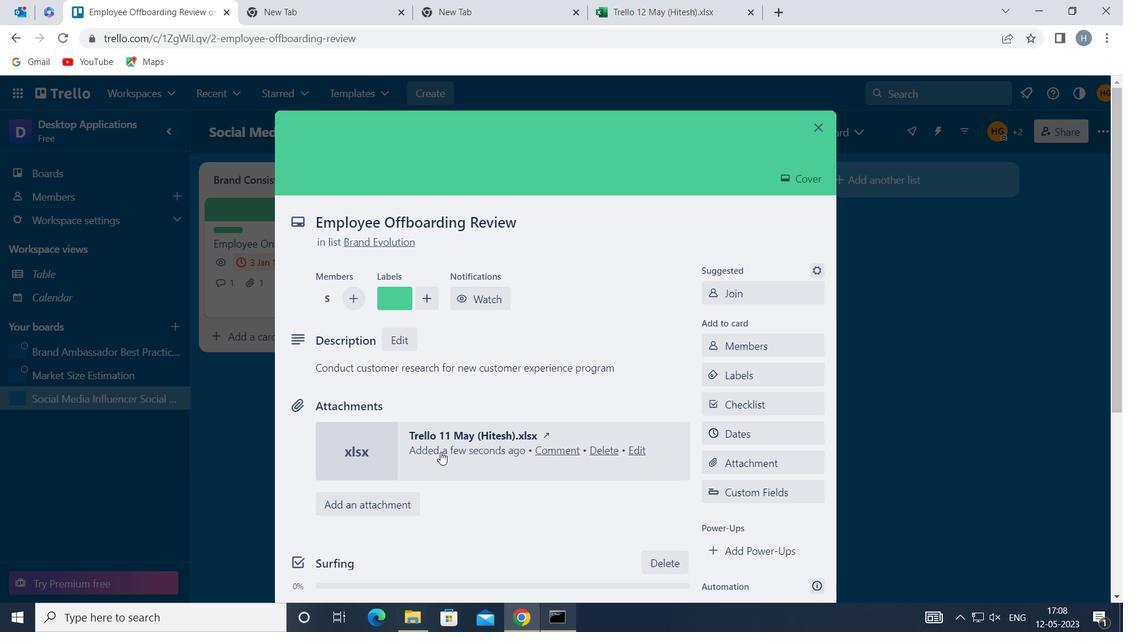 
Action: Mouse scrolled (443, 448) with delta (0, 0)
Screenshot: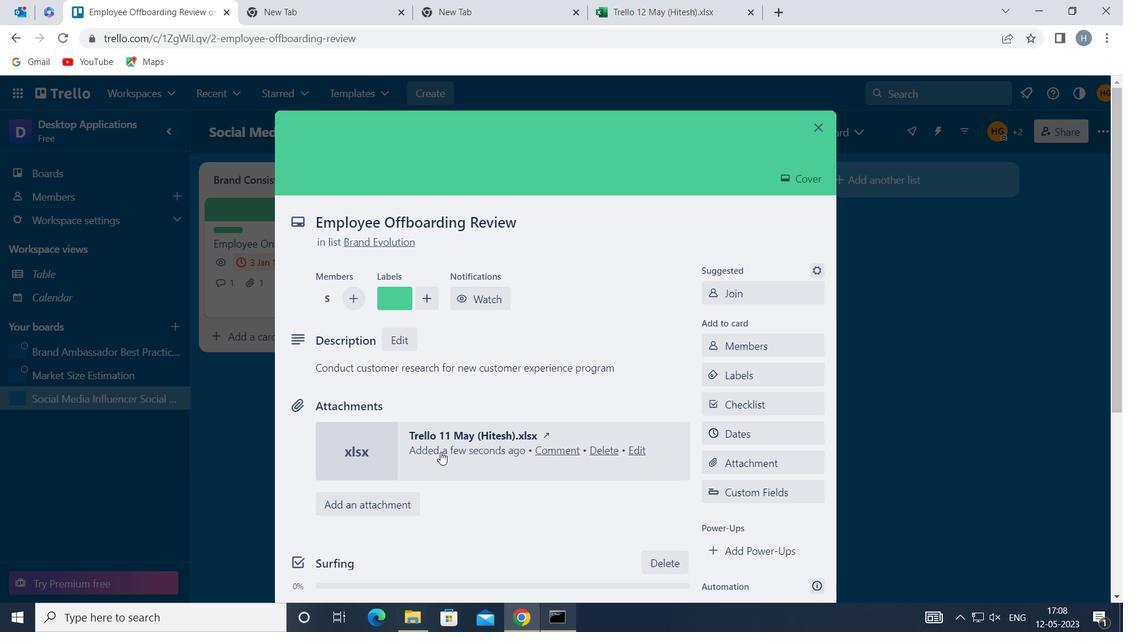 
Action: Mouse moved to (458, 444)
Screenshot: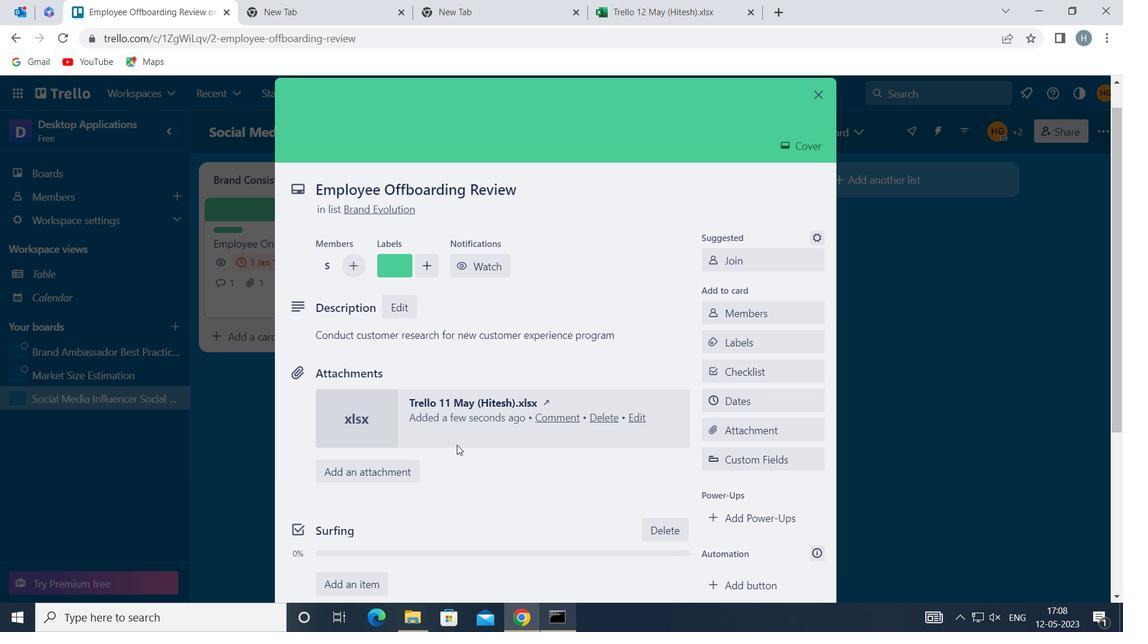 
Action: Mouse scrolled (458, 444) with delta (0, 0)
Screenshot: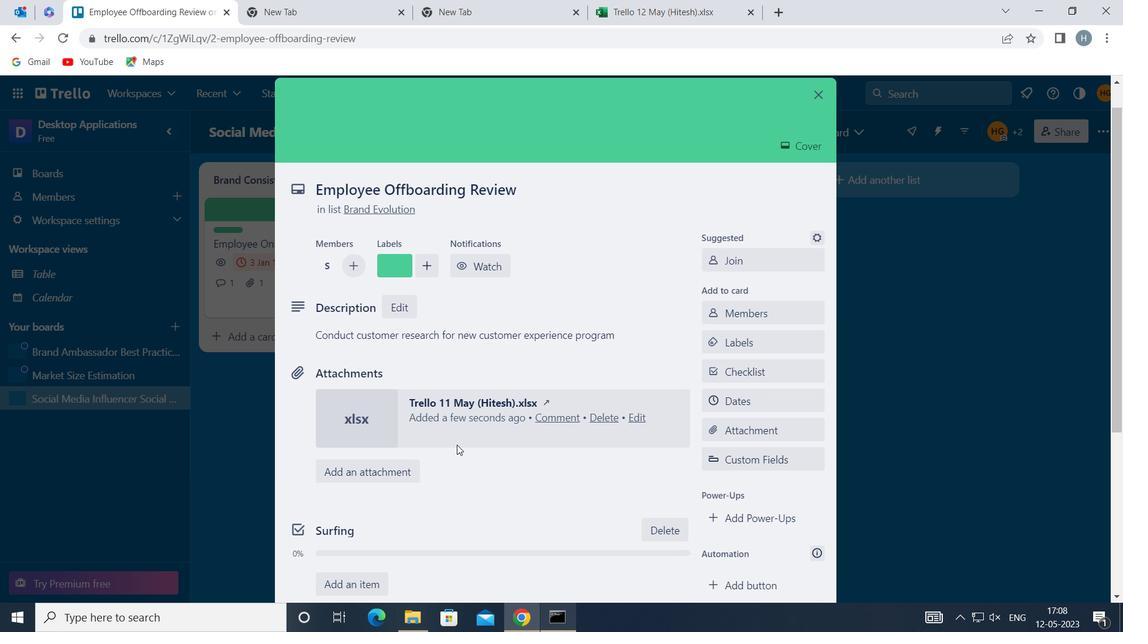 
Action: Mouse moved to (495, 475)
Screenshot: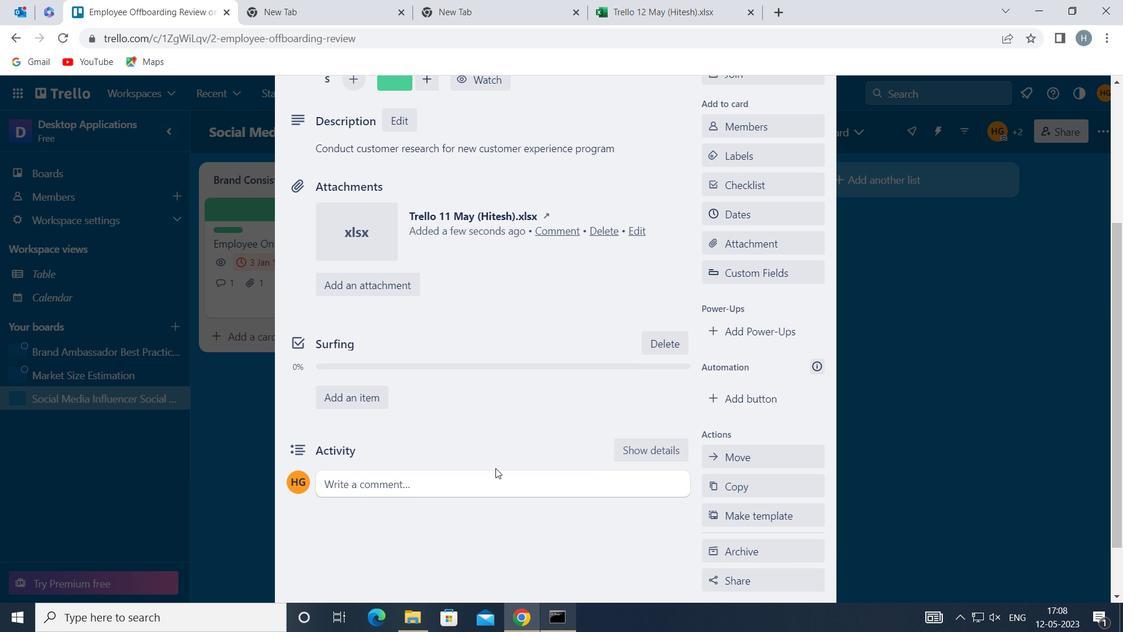 
Action: Mouse pressed left at (495, 475)
Screenshot: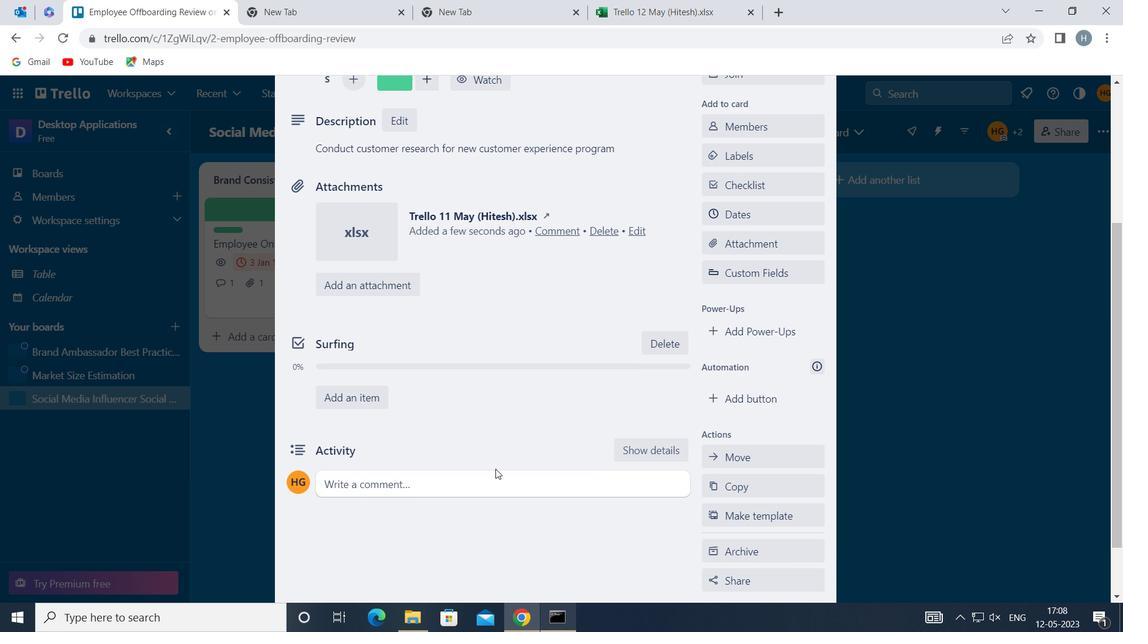 
Action: Mouse moved to (462, 529)
Screenshot: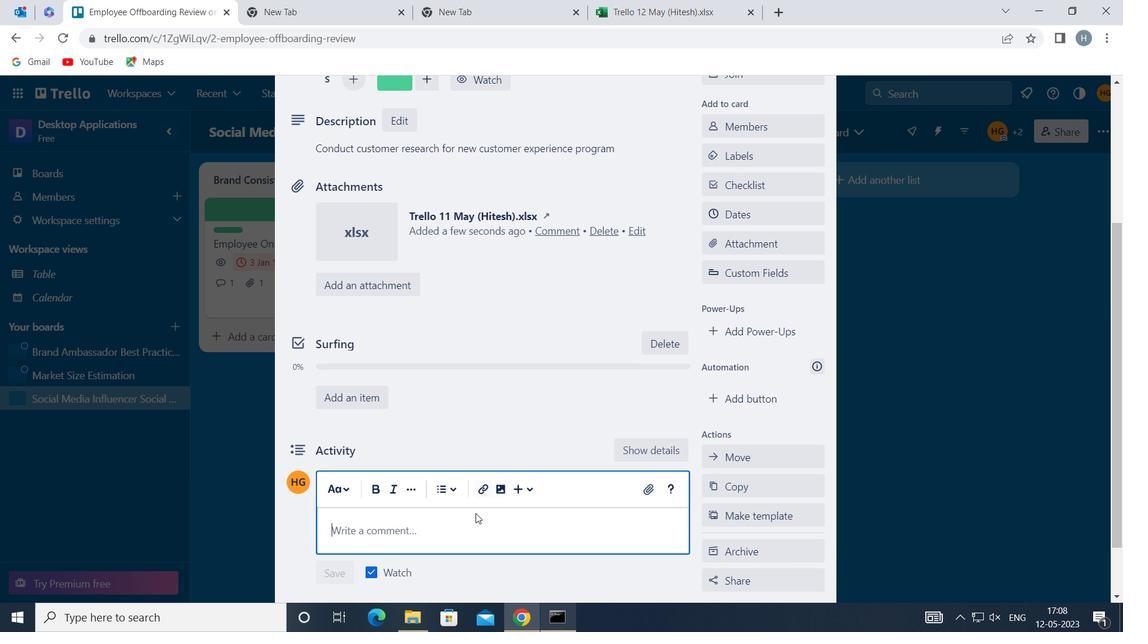 
Action: Mouse pressed left at (462, 529)
Screenshot: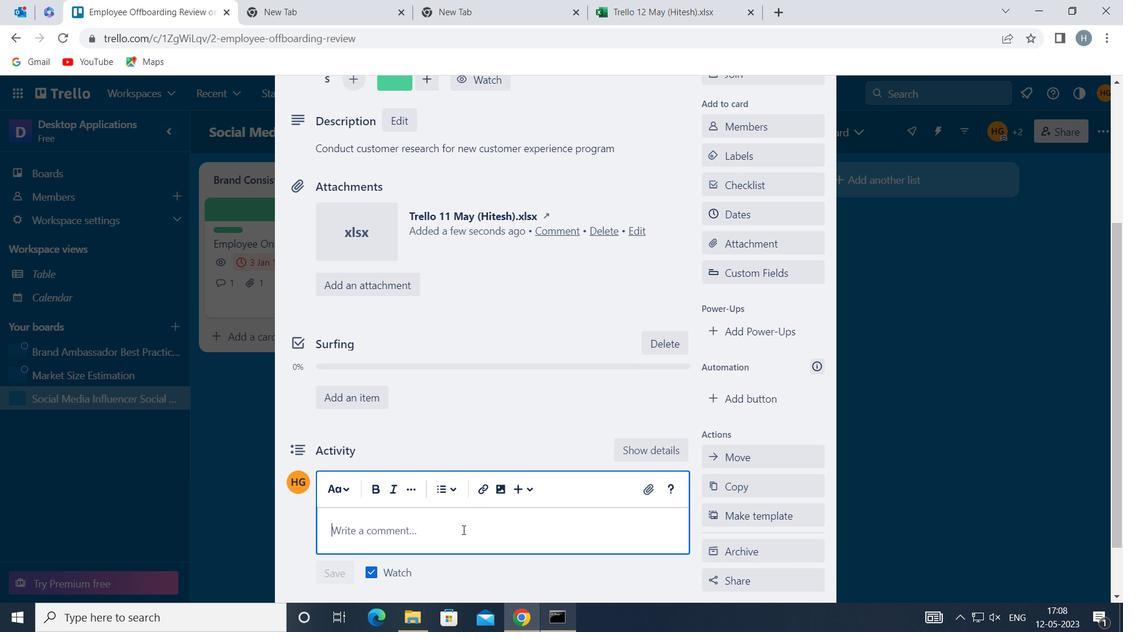 
Action: Mouse moved to (463, 529)
Screenshot: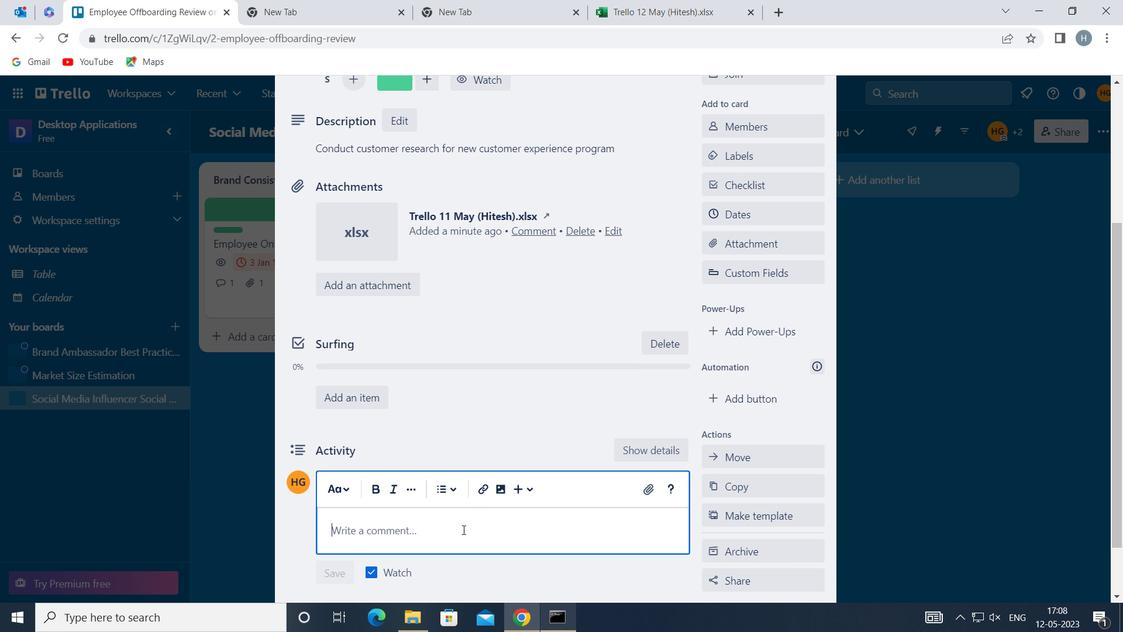 
Action: Key pressed <Key.shift>WE<Key.space>SHOULD<Key.space>APPROACH<Key.space>THIS<Key.space>TASK<Key.space>WITH<Key.space>ENTHUSIASM<Key.space>AS<Key.space>IT<Key.space>HAS<Key.space>THE<Key.space>POTENTIAL<Key.space>TO<Key.space>GENERATE<Key.space>SIGNIFICANT<Key.space>VALUE<Key.space>FOR<Key.space>OUR<Key.space>COMPANY<Key.space>
Screenshot: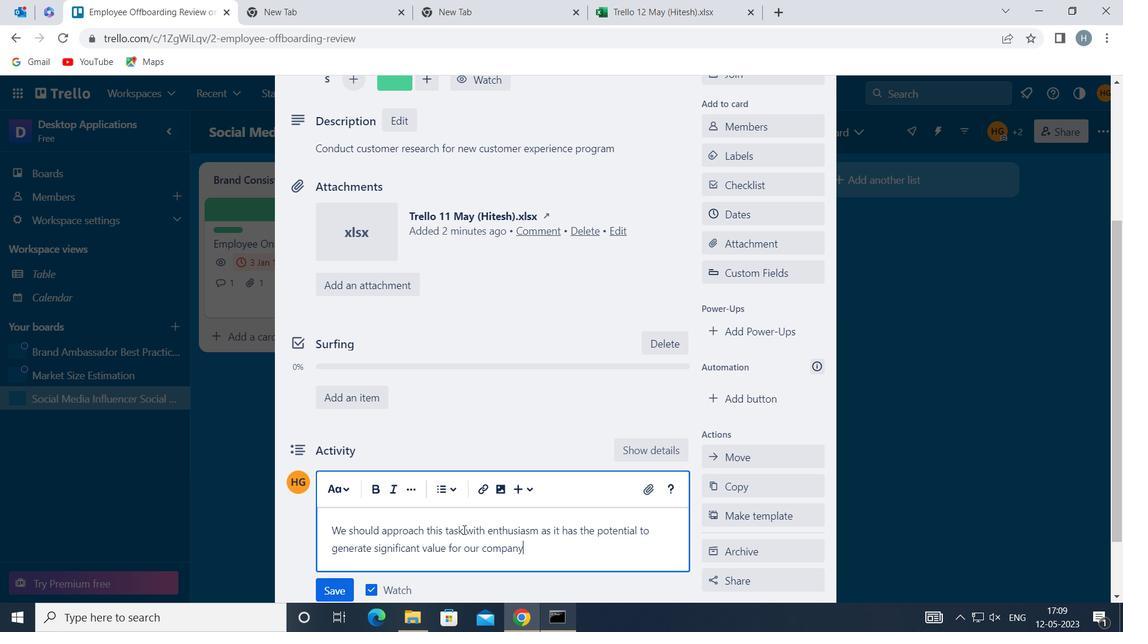 
Action: Mouse moved to (341, 582)
Screenshot: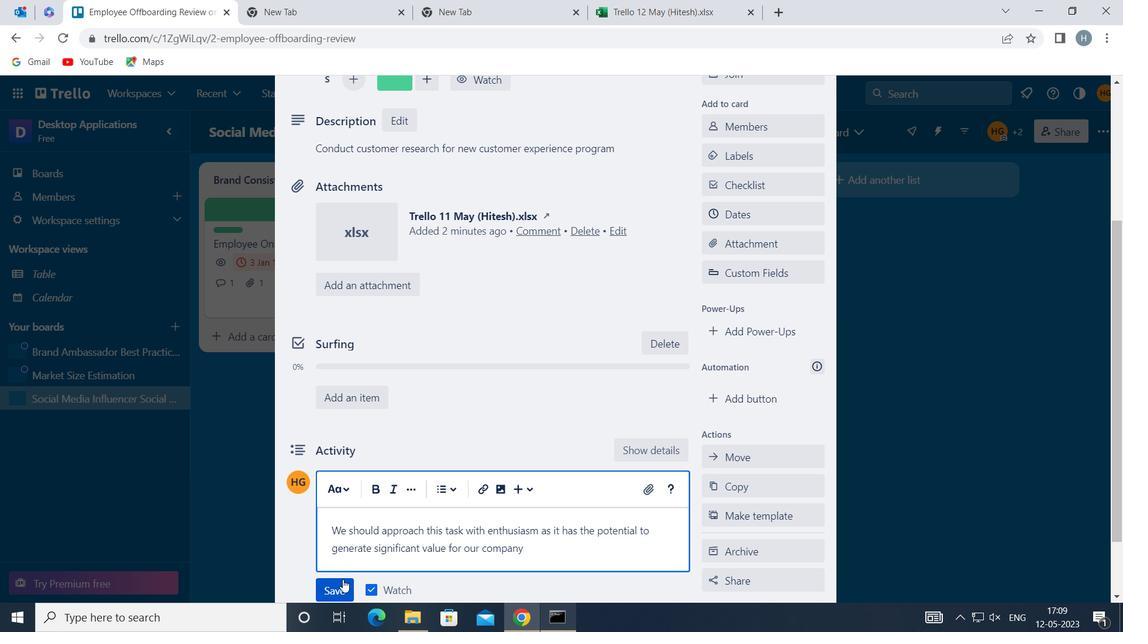 
Action: Mouse pressed left at (341, 582)
Screenshot: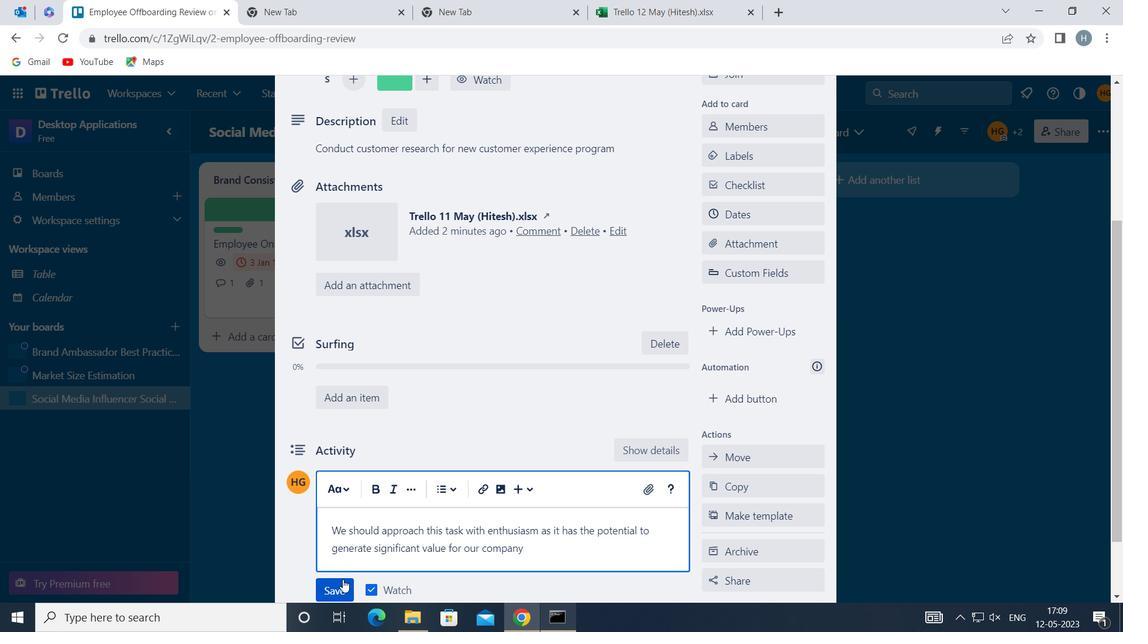 
Action: Mouse moved to (741, 207)
Screenshot: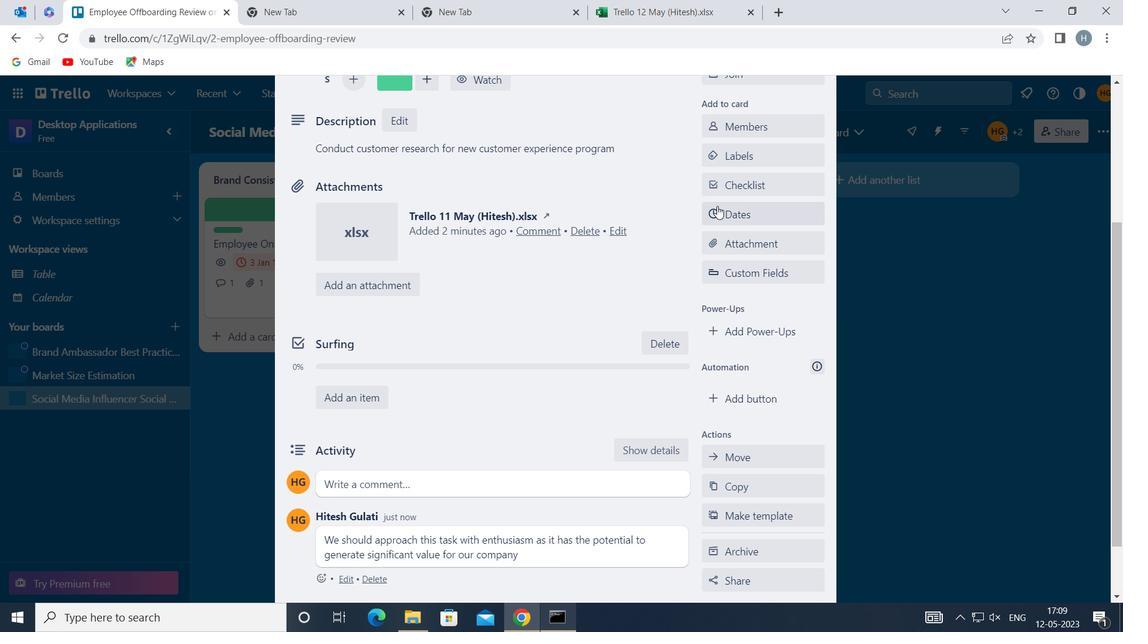 
Action: Mouse pressed left at (741, 207)
Screenshot: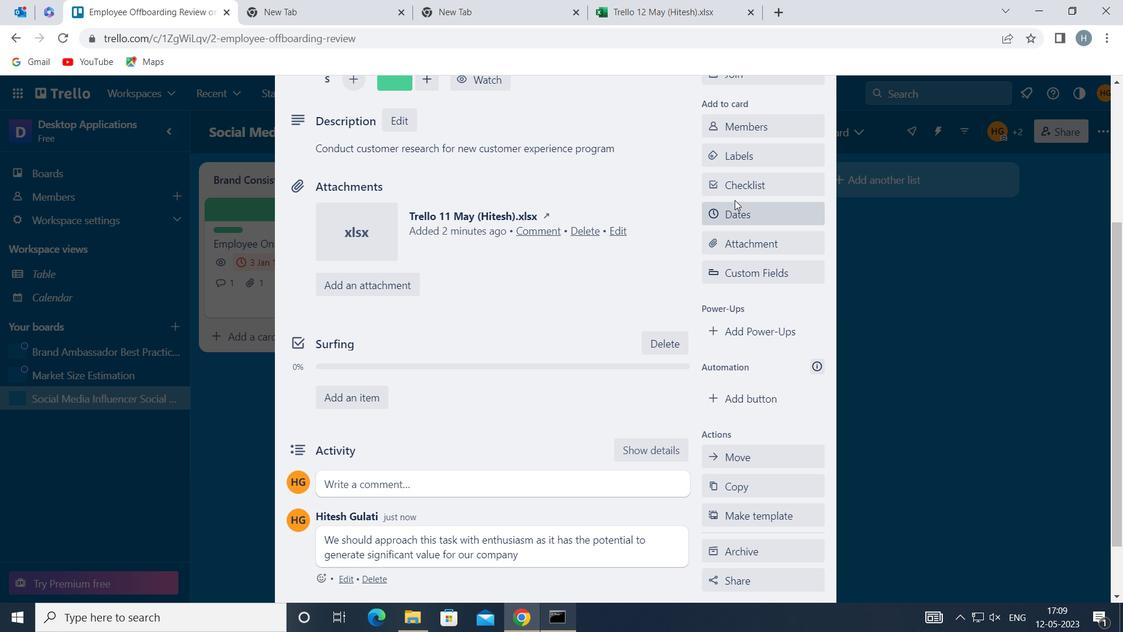 
Action: Mouse moved to (722, 394)
Screenshot: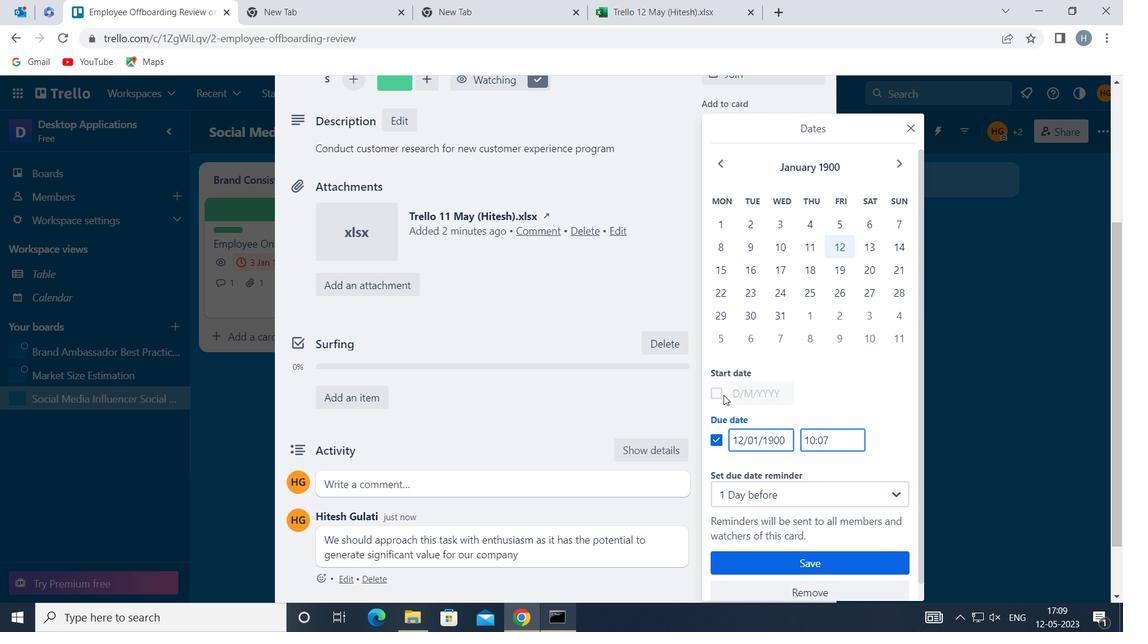 
Action: Mouse pressed left at (722, 394)
Screenshot: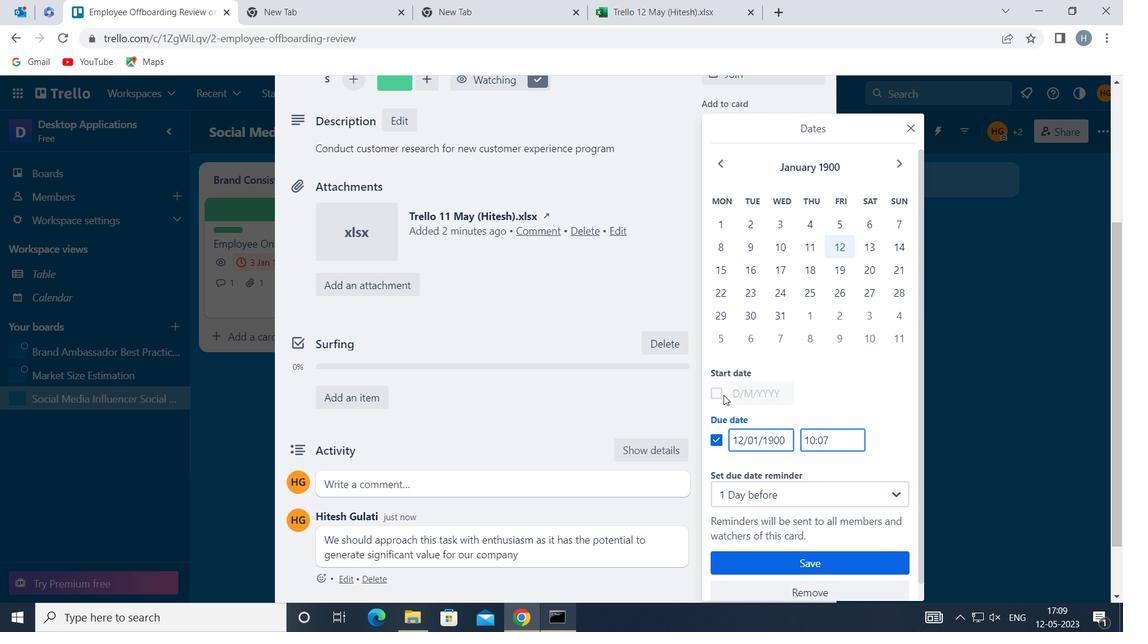 
Action: Mouse moved to (736, 390)
Screenshot: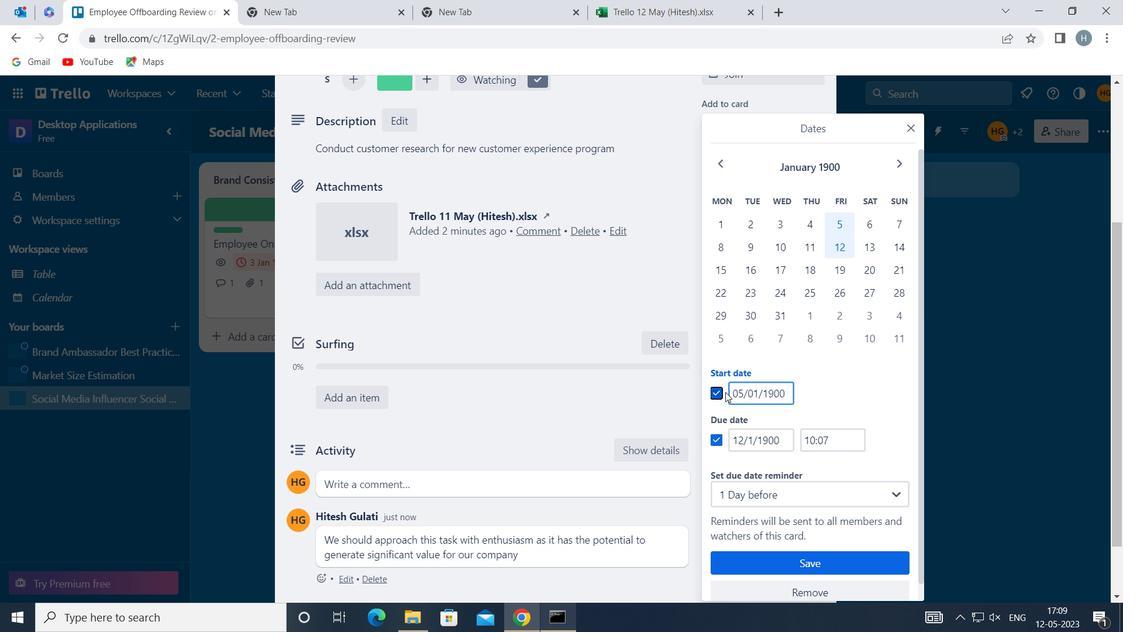 
Action: Mouse pressed left at (736, 390)
Screenshot: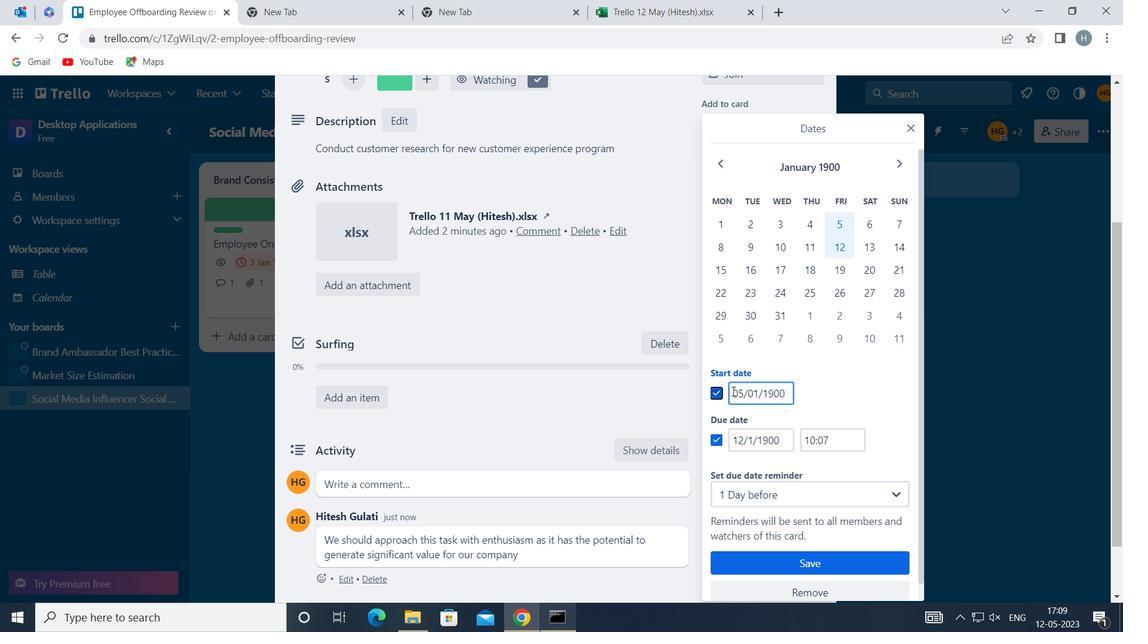 
Action: Mouse moved to (736, 389)
Screenshot: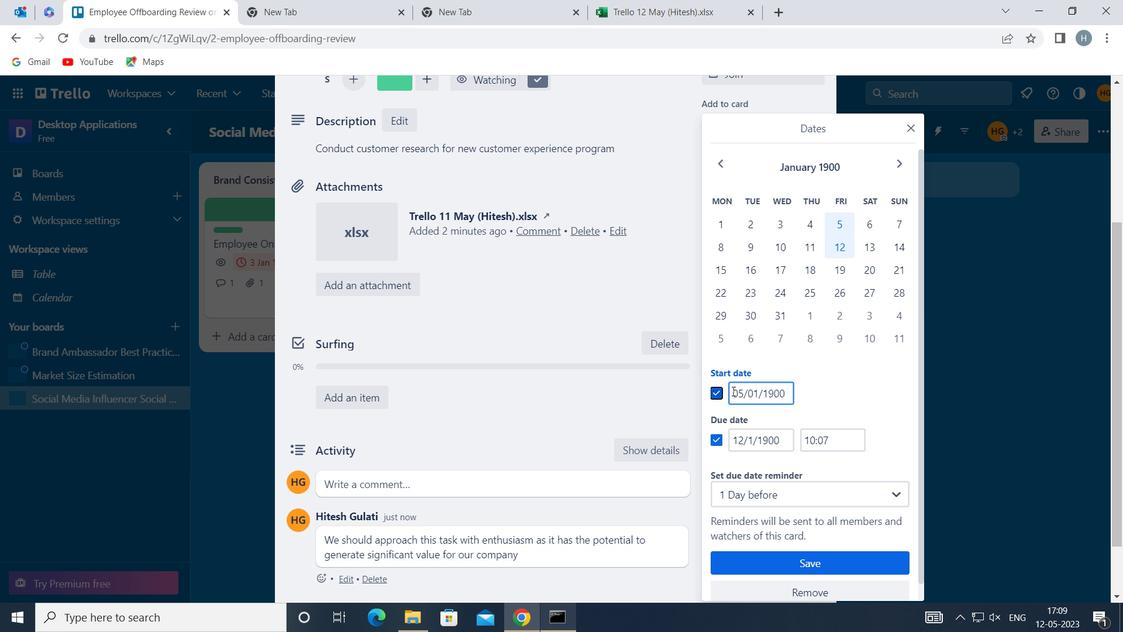 
Action: Key pressed <Key.backspace>6
Screenshot: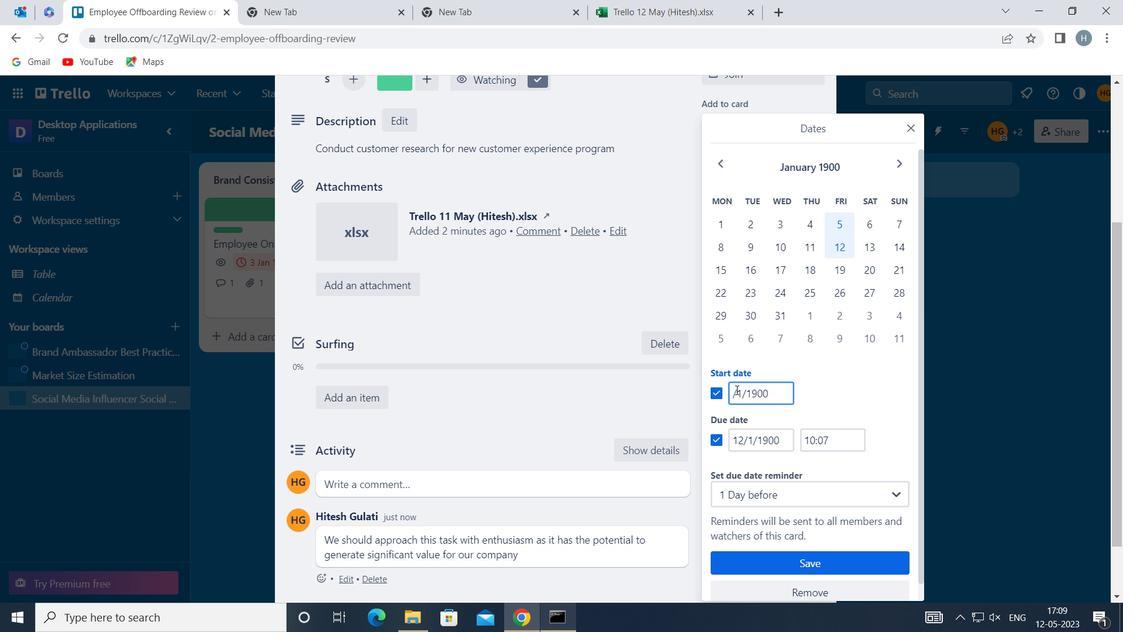 
Action: Mouse moved to (738, 434)
Screenshot: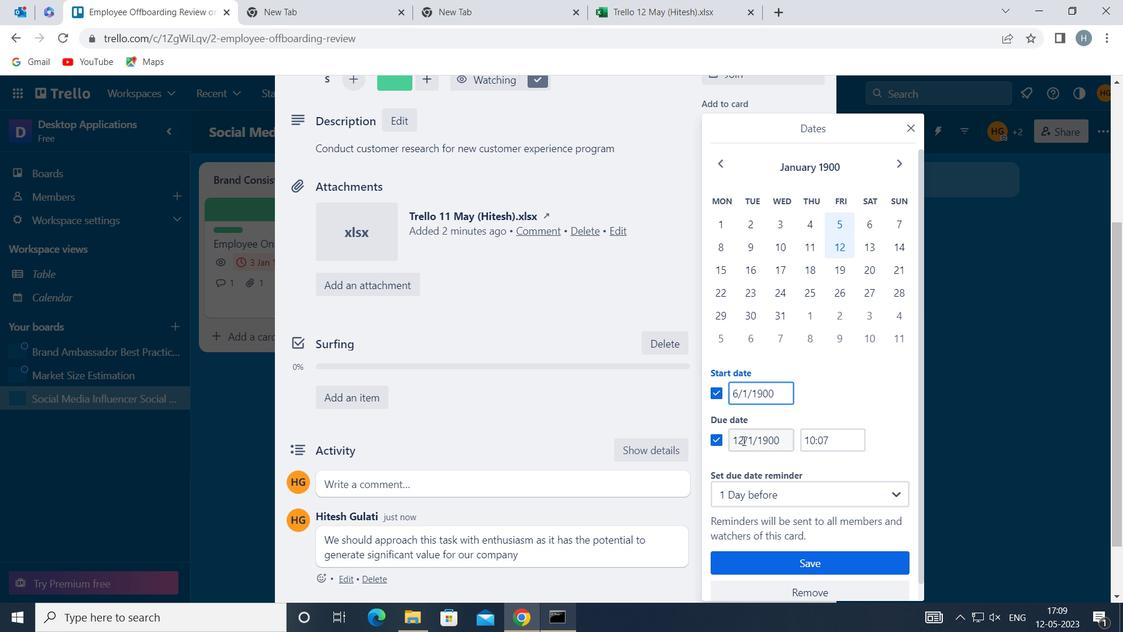
Action: Mouse pressed left at (738, 434)
Screenshot: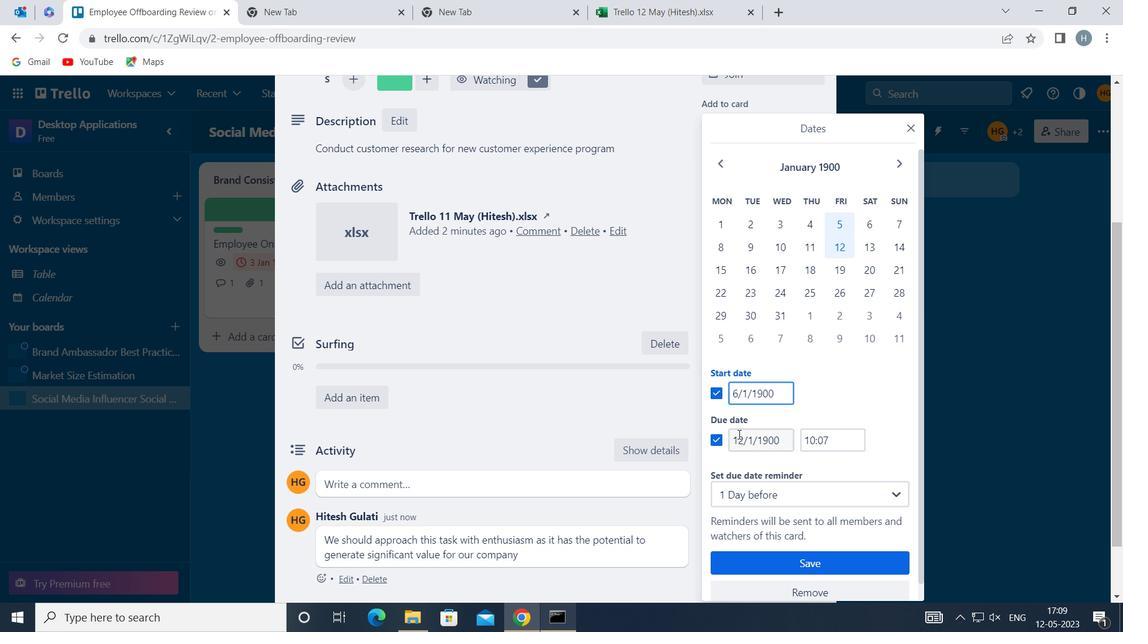 
Action: Key pressed <Key.right><Key.backspace>3
Screenshot: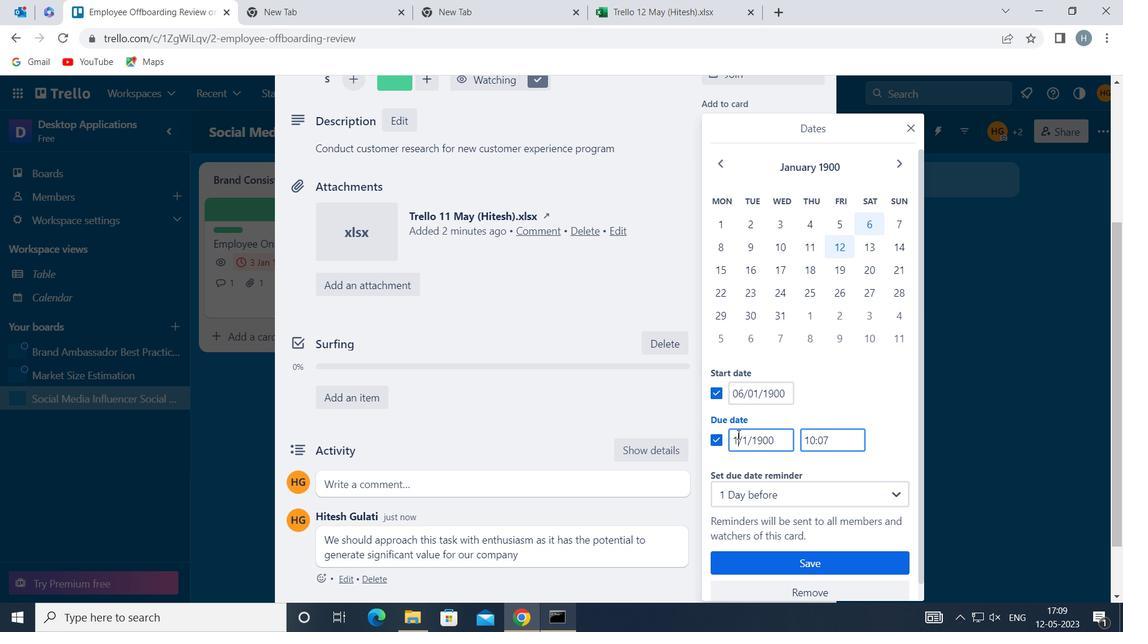 
Action: Mouse moved to (843, 561)
Screenshot: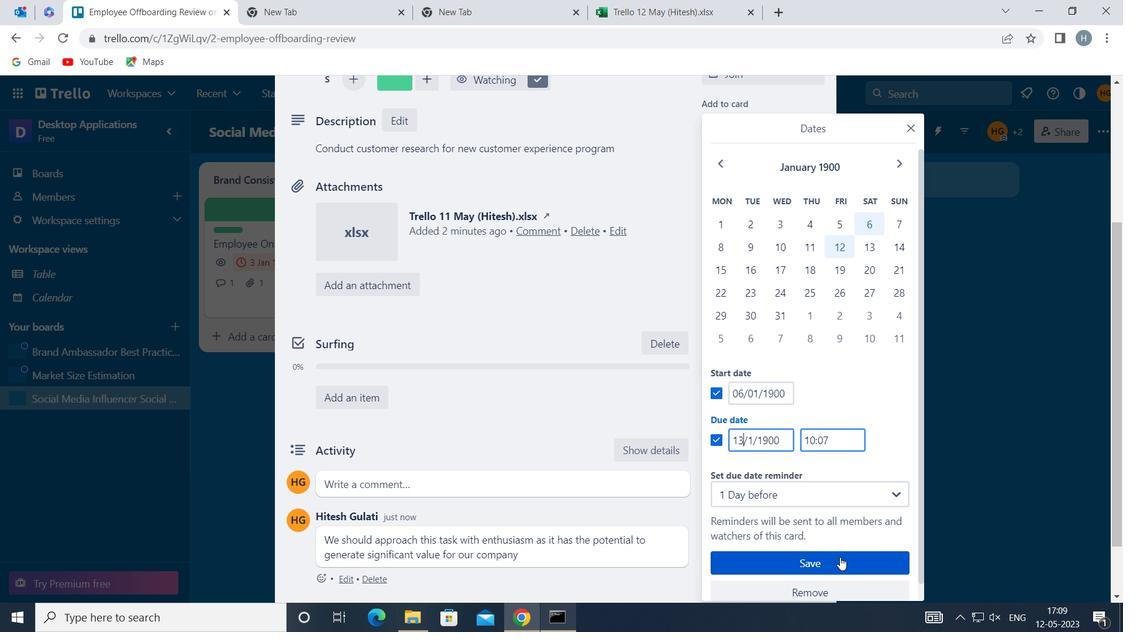 
Action: Mouse pressed left at (843, 561)
Screenshot: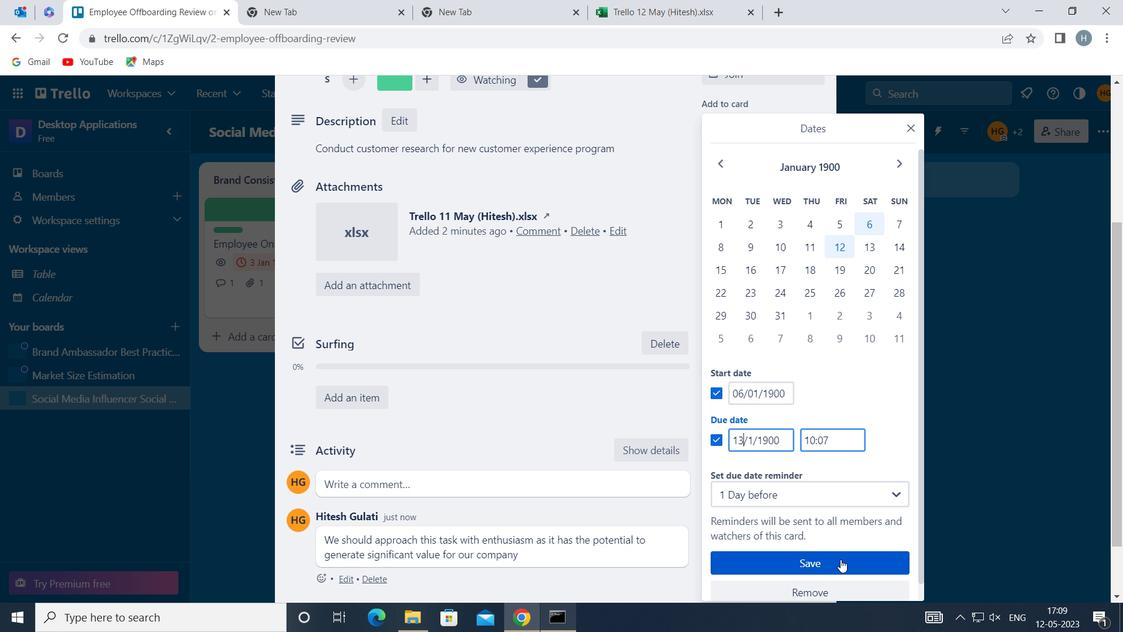 
Action: Mouse moved to (631, 353)
Screenshot: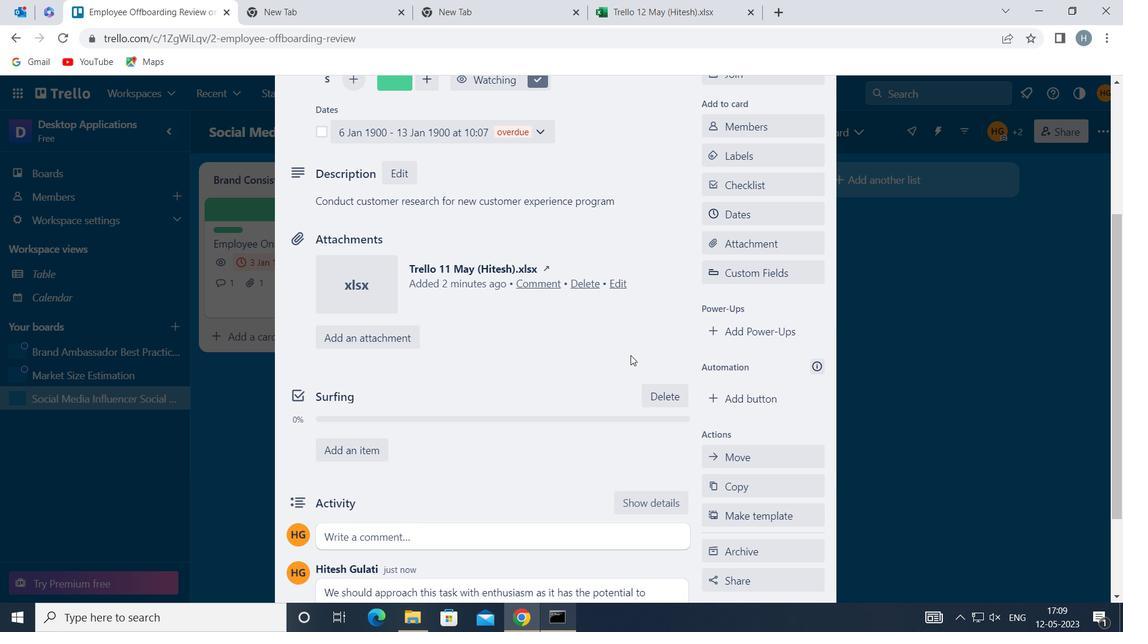 
